 Task: Send an email with the signature Allison Brown with the subject 'Request for feedback' and the message 'I am writing to confirm our meeting time.' from softage.1@softage.net to softage.8@softage.net and softage.9@softage.net with an attached document Business_plan.docx
Action: Mouse moved to (119, 151)
Screenshot: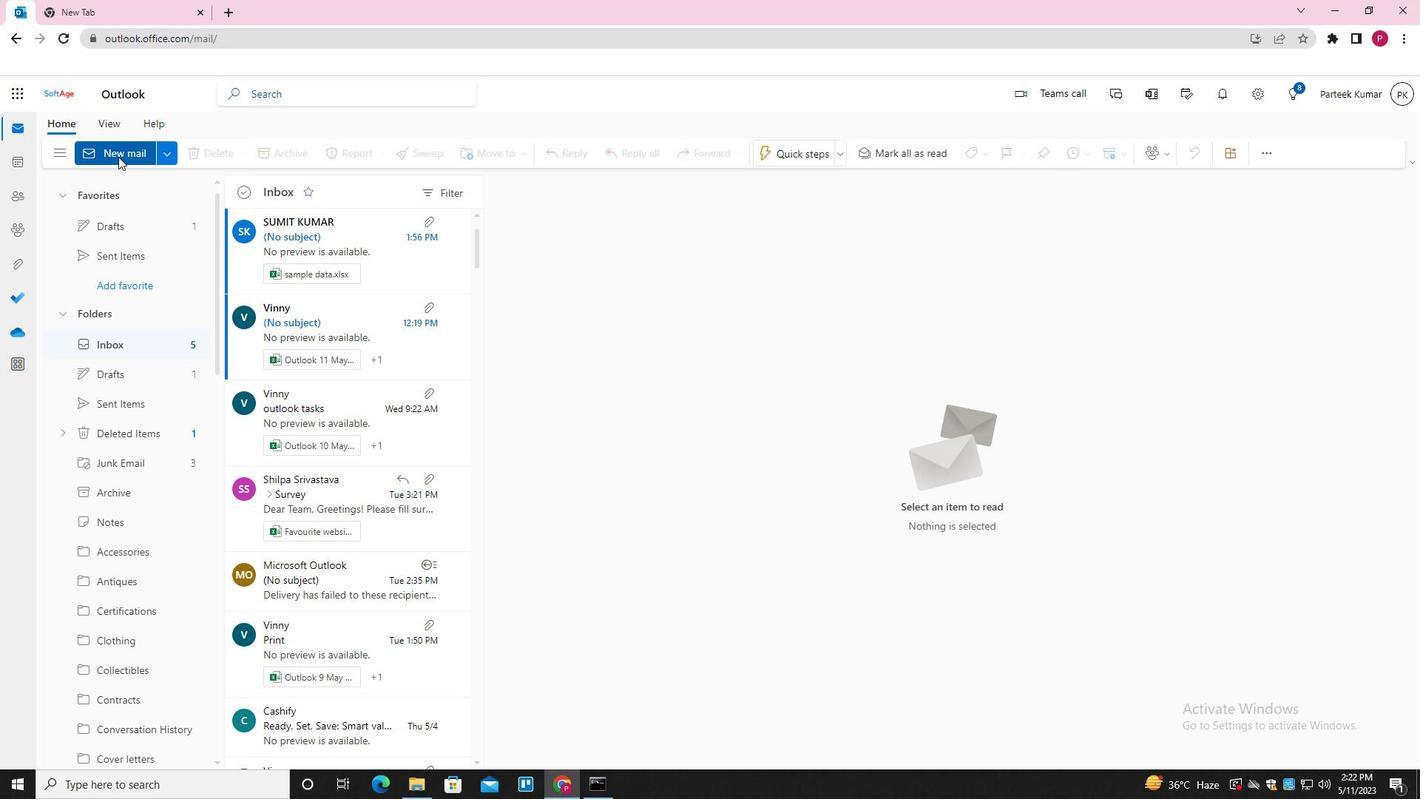 
Action: Mouse pressed left at (119, 151)
Screenshot: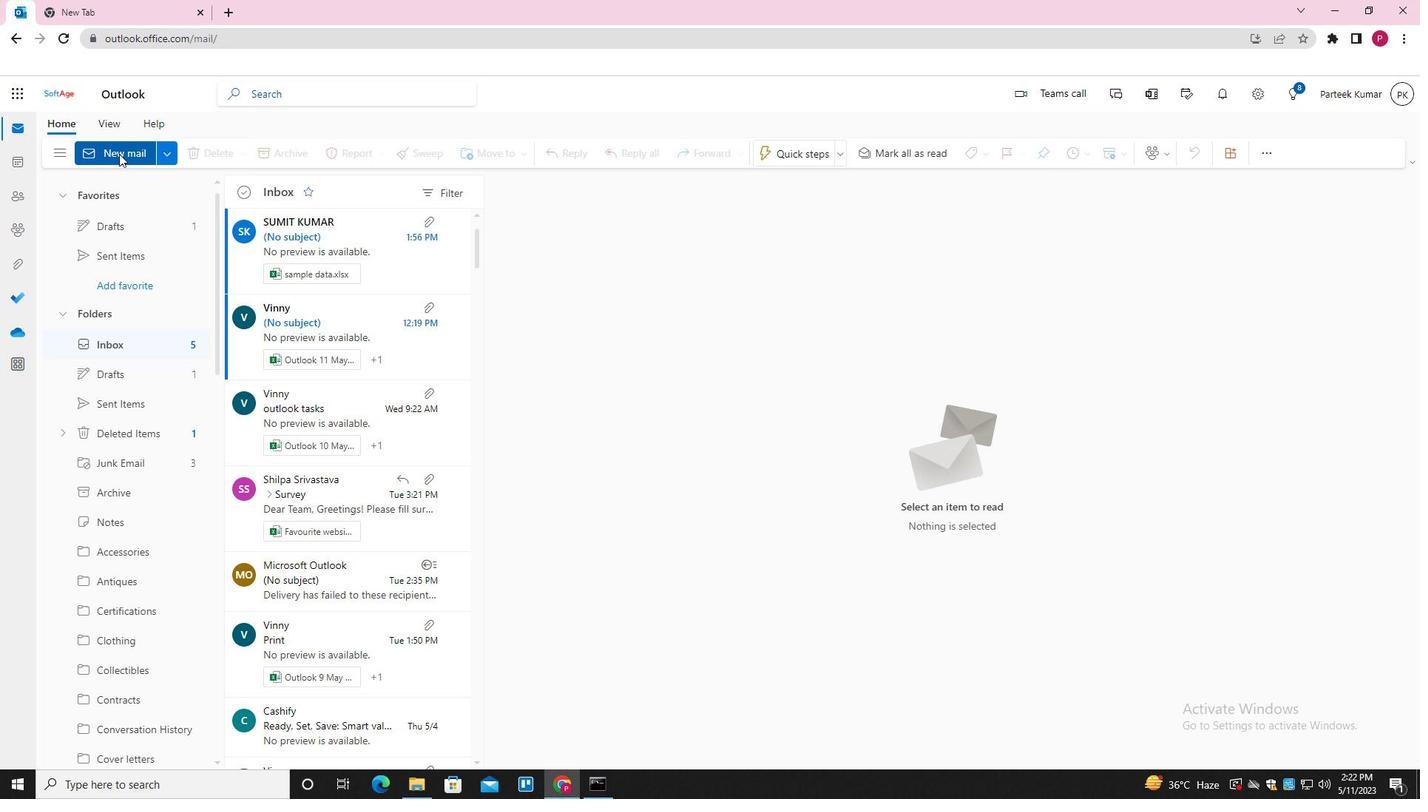 
Action: Mouse moved to (649, 387)
Screenshot: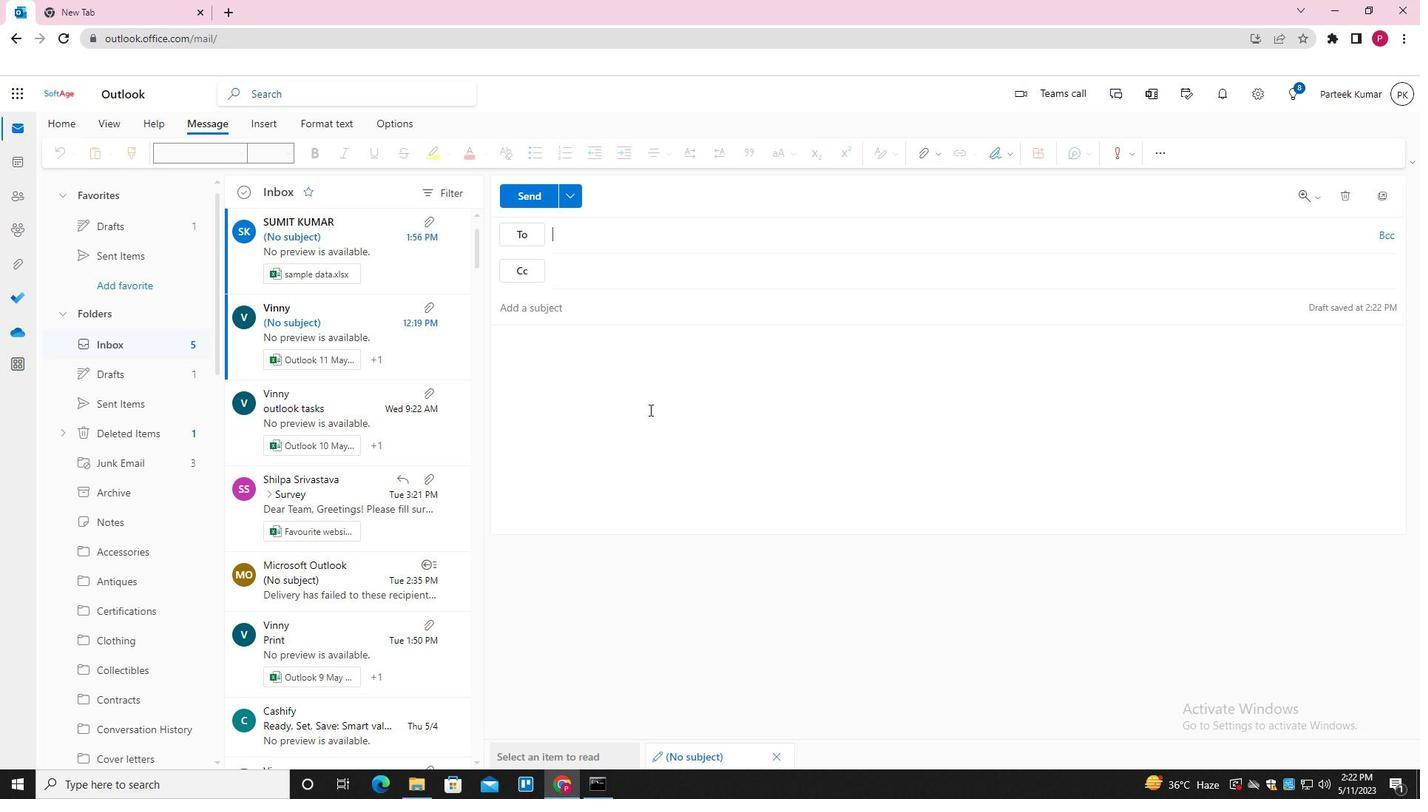 
Action: Mouse pressed left at (649, 387)
Screenshot: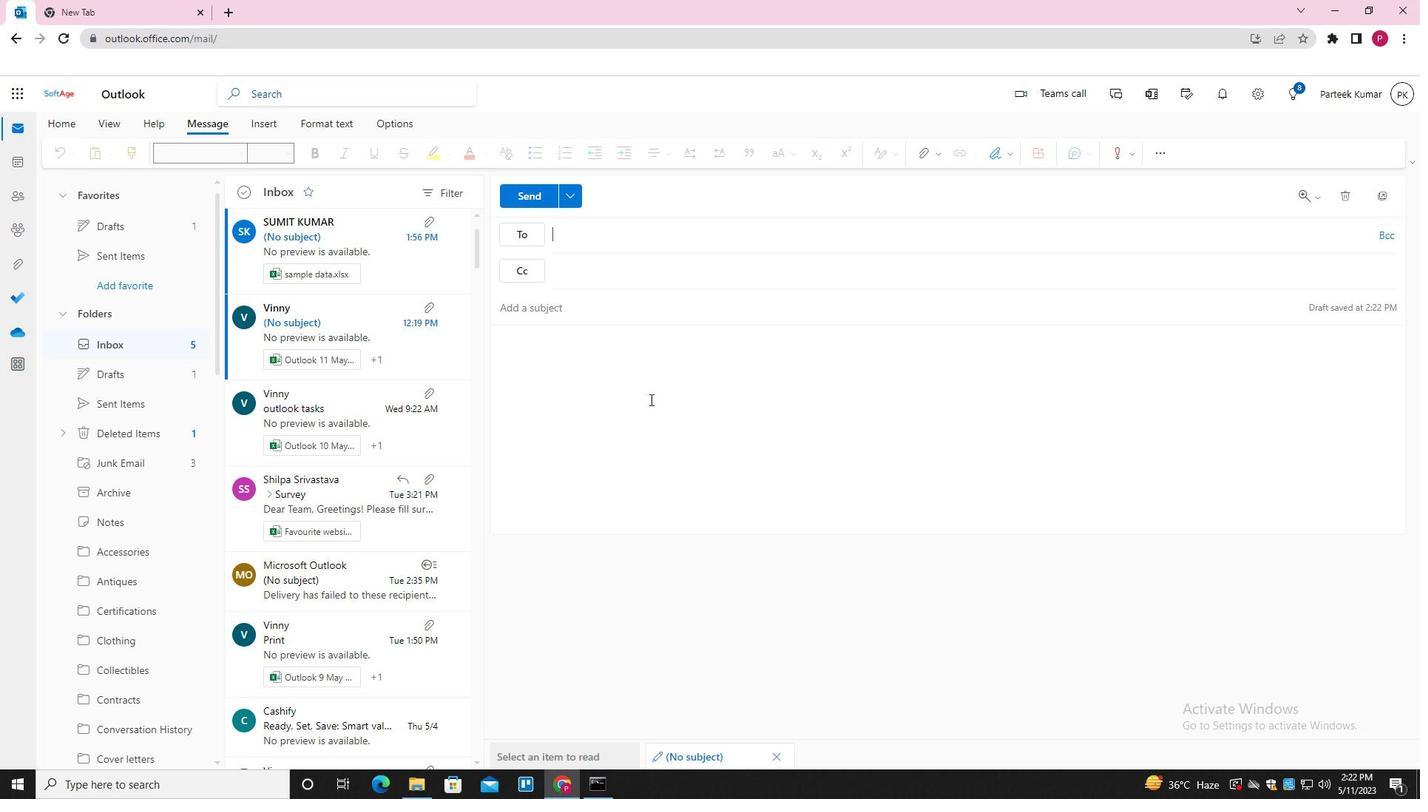 
Action: Mouse moved to (1010, 156)
Screenshot: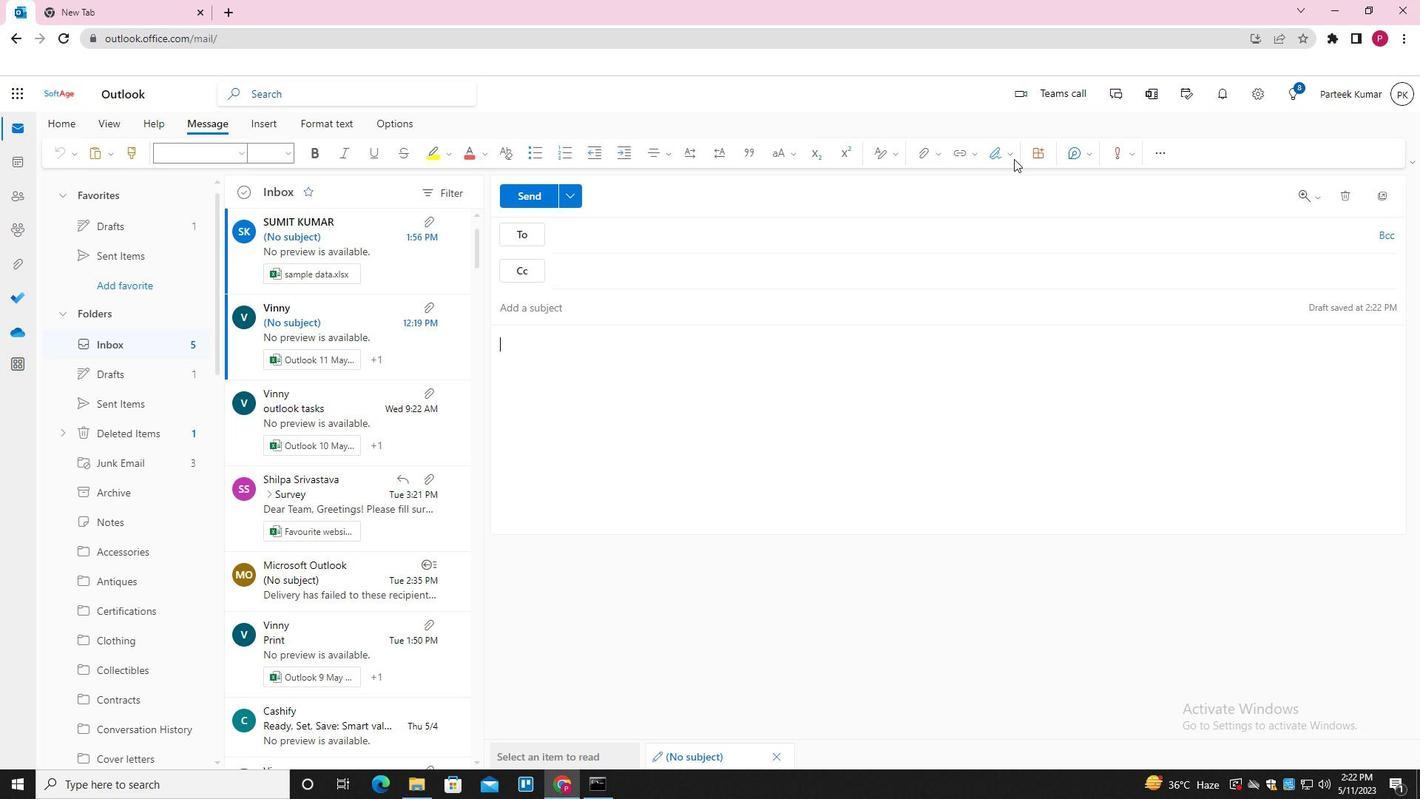 
Action: Mouse pressed left at (1010, 156)
Screenshot: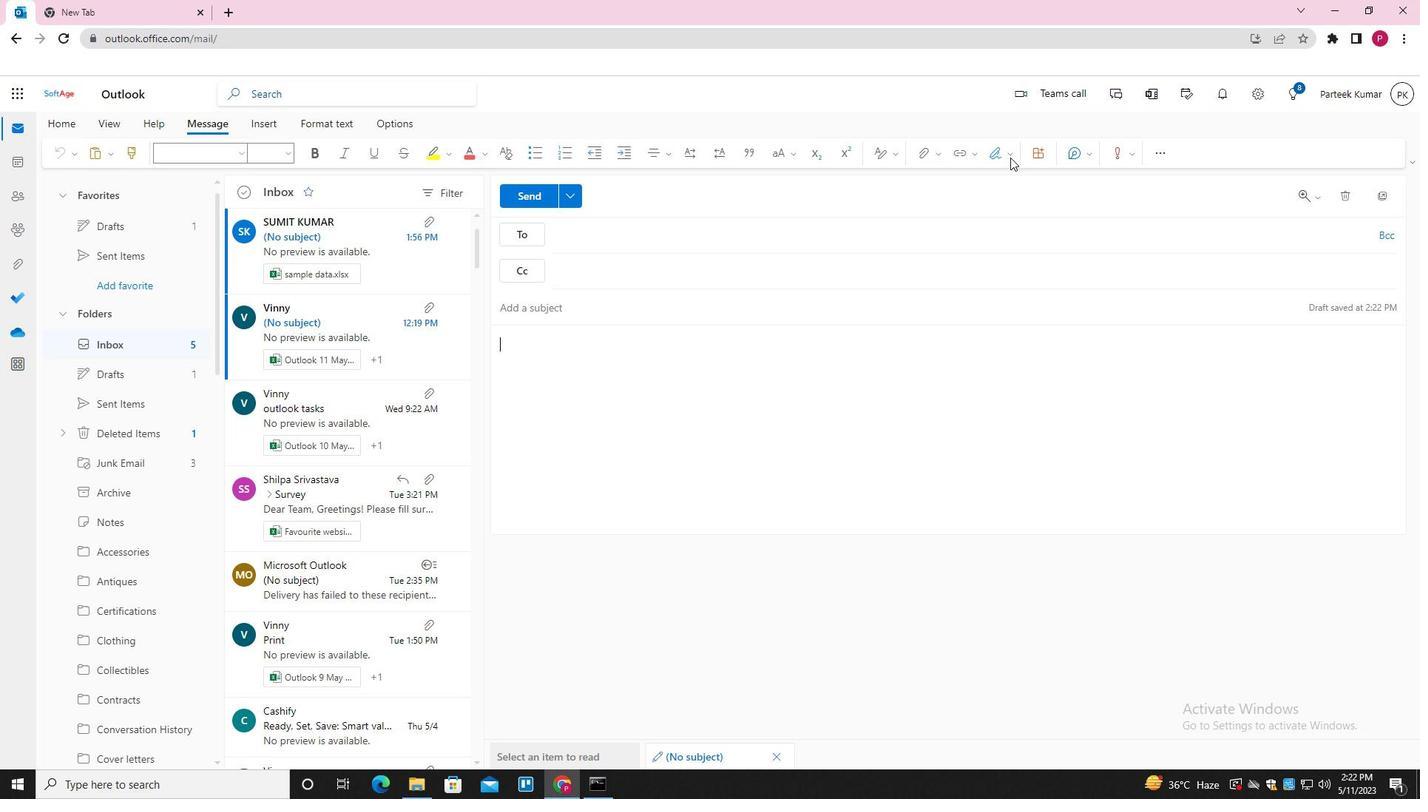 
Action: Mouse moved to (962, 214)
Screenshot: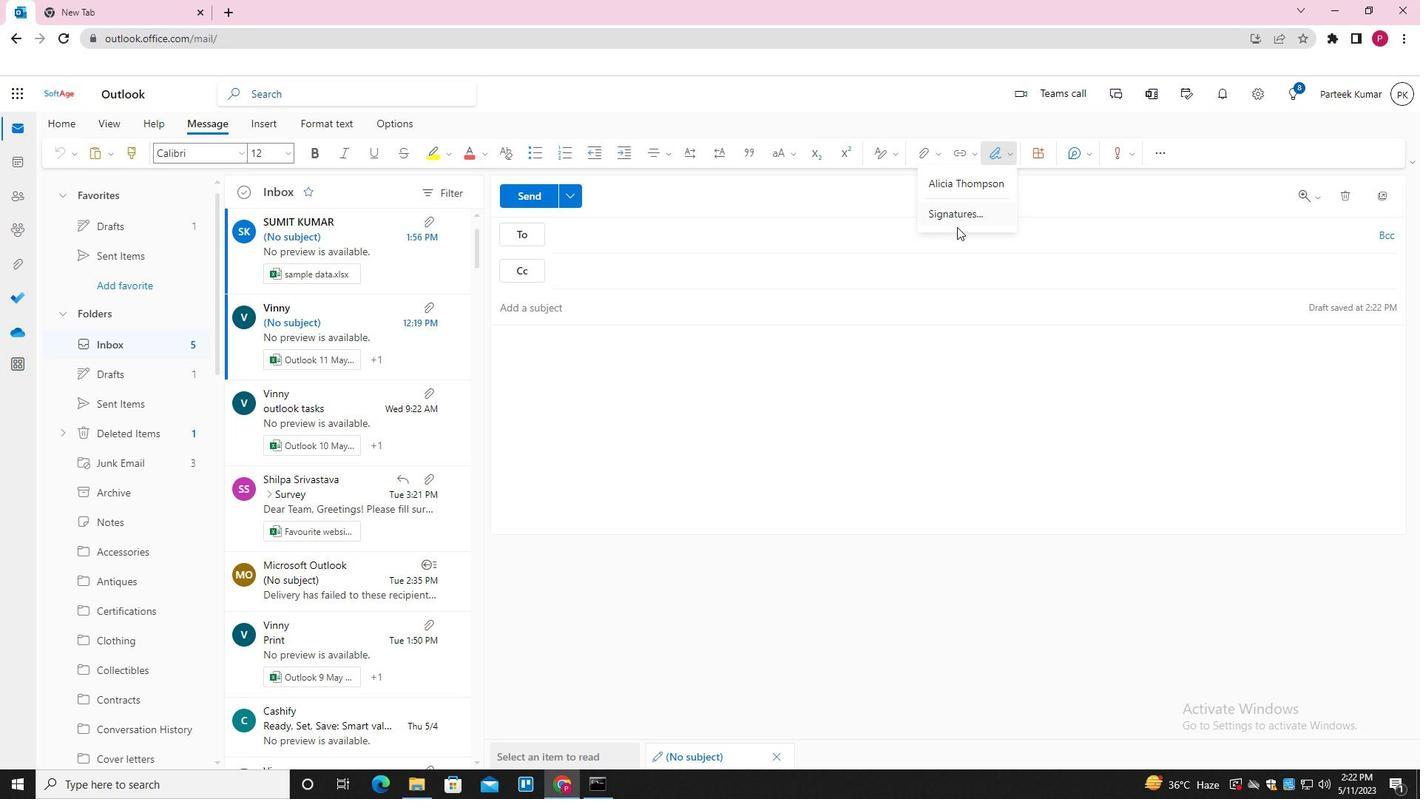 
Action: Mouse pressed left at (962, 214)
Screenshot: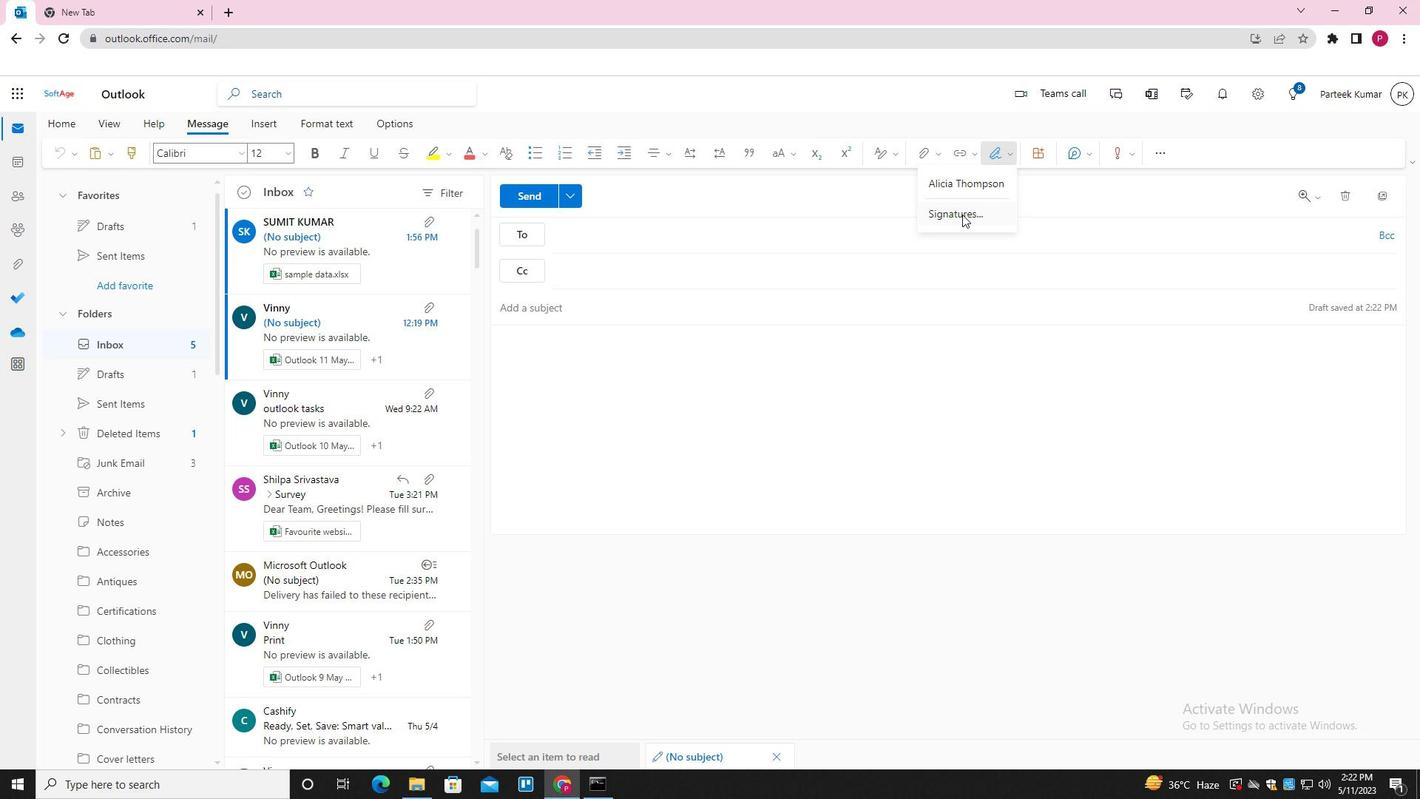 
Action: Mouse moved to (993, 272)
Screenshot: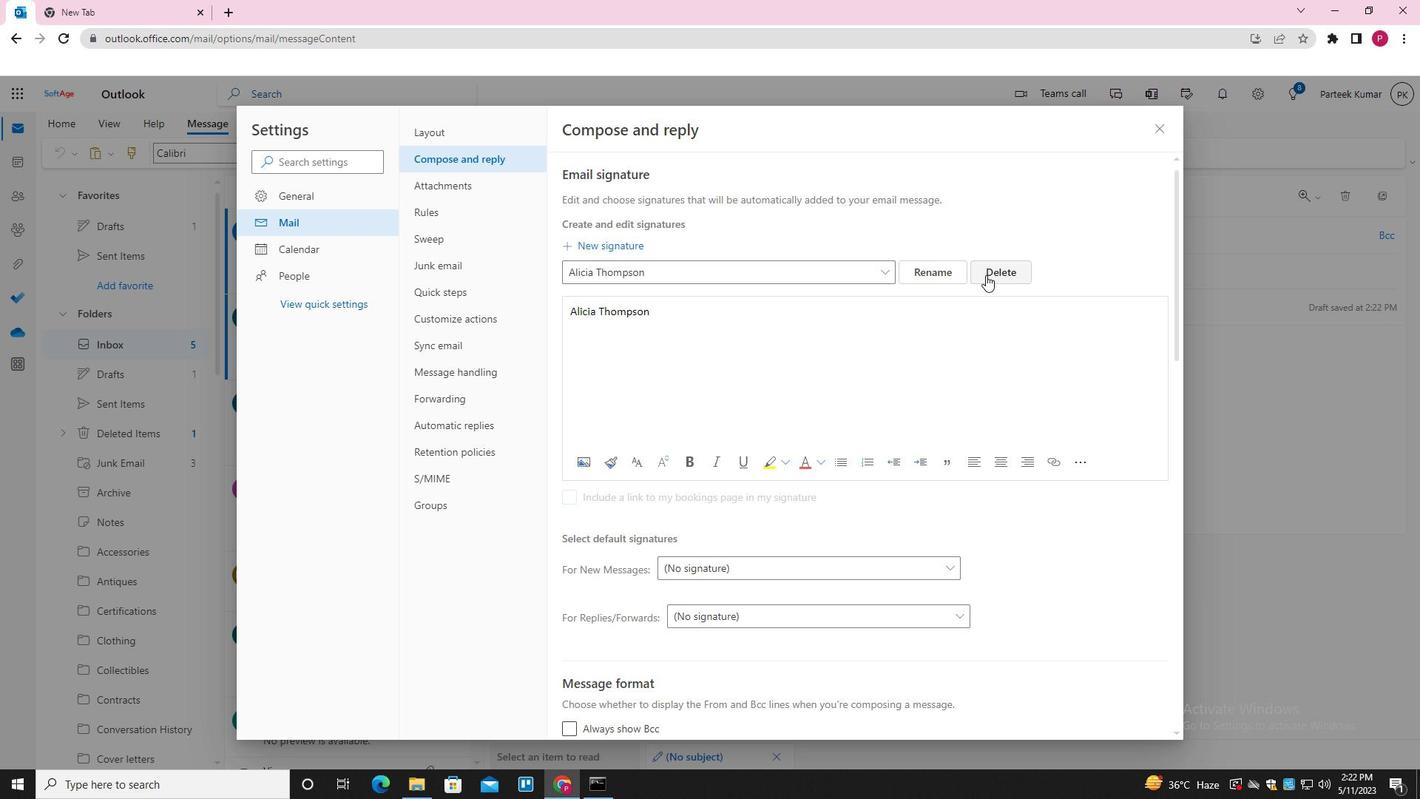 
Action: Mouse pressed left at (993, 272)
Screenshot: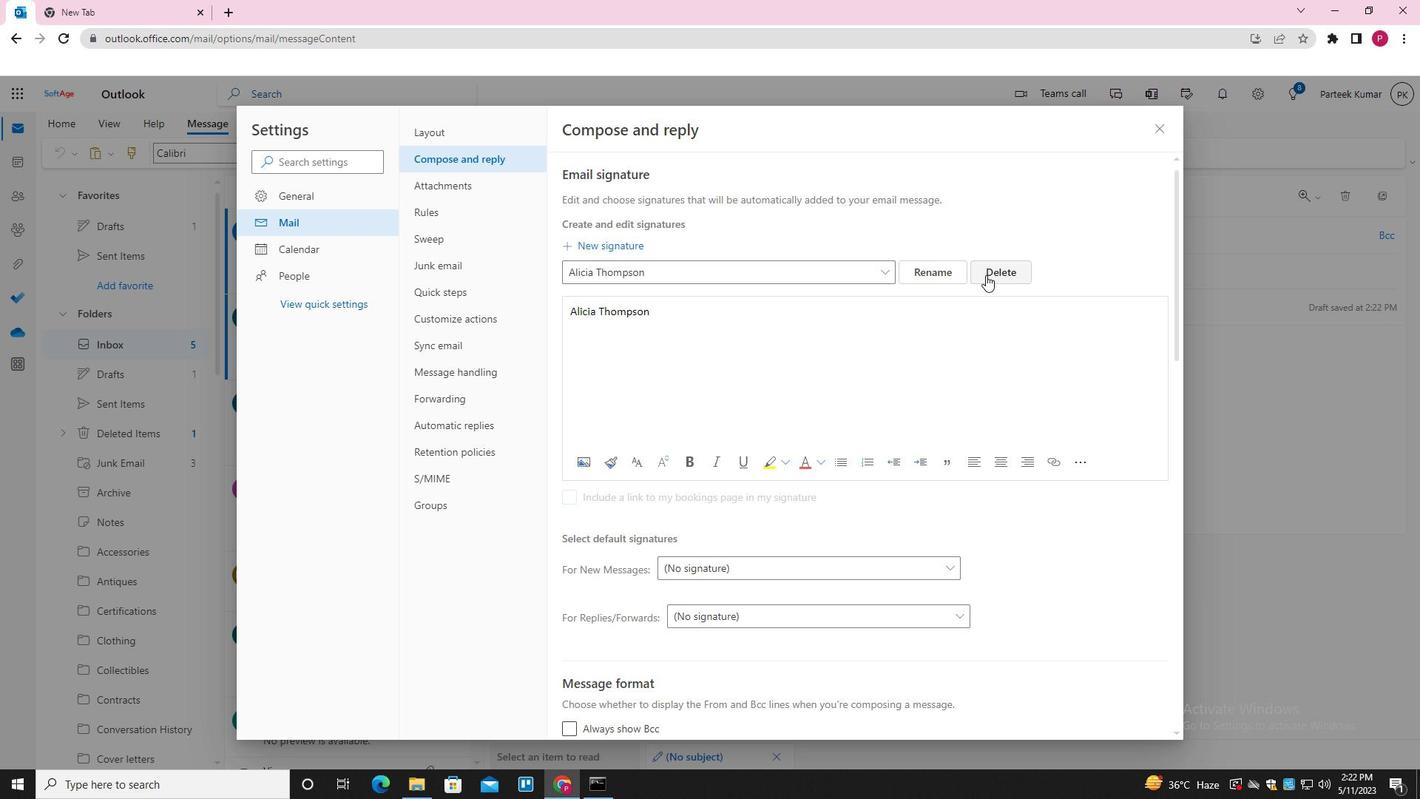 
Action: Mouse moved to (663, 271)
Screenshot: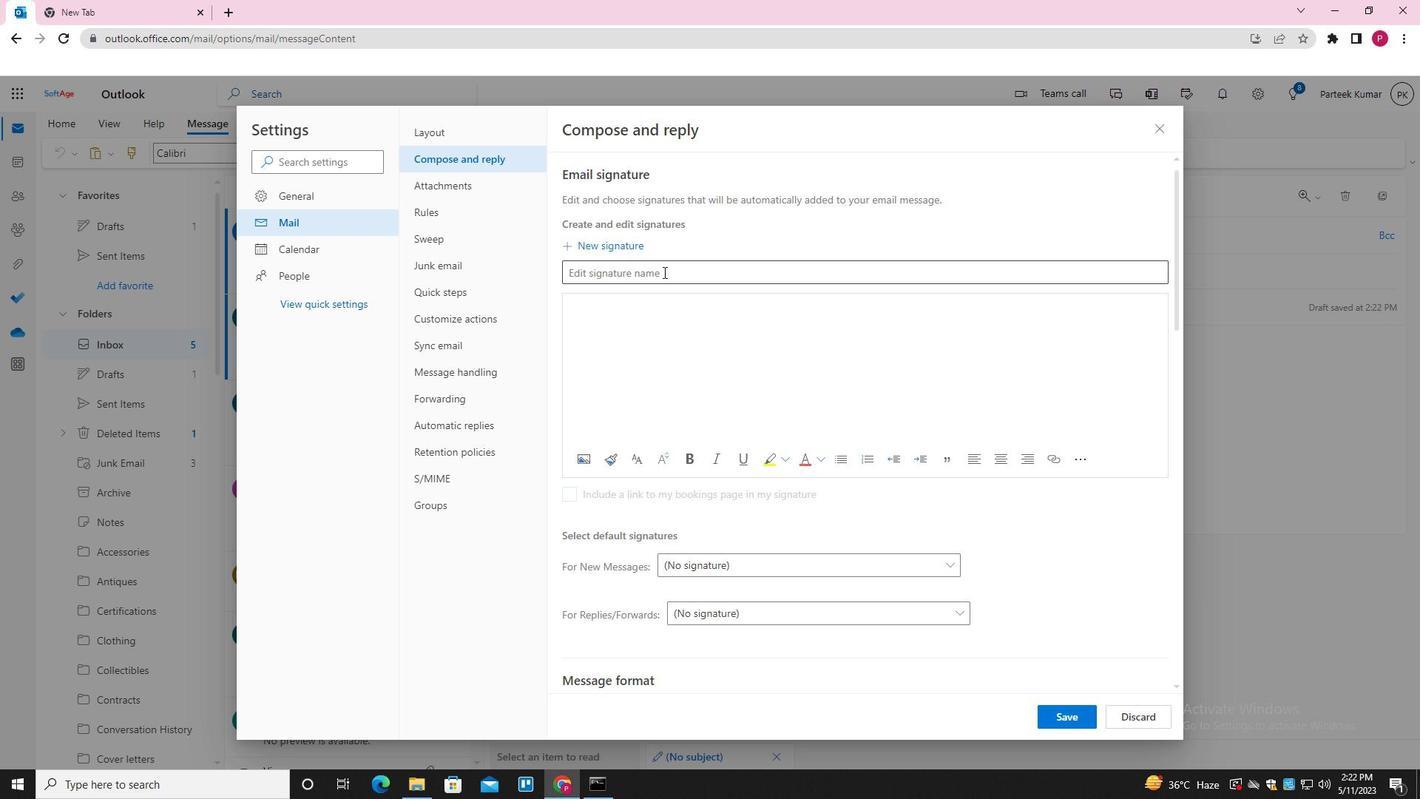 
Action: Mouse pressed left at (663, 271)
Screenshot: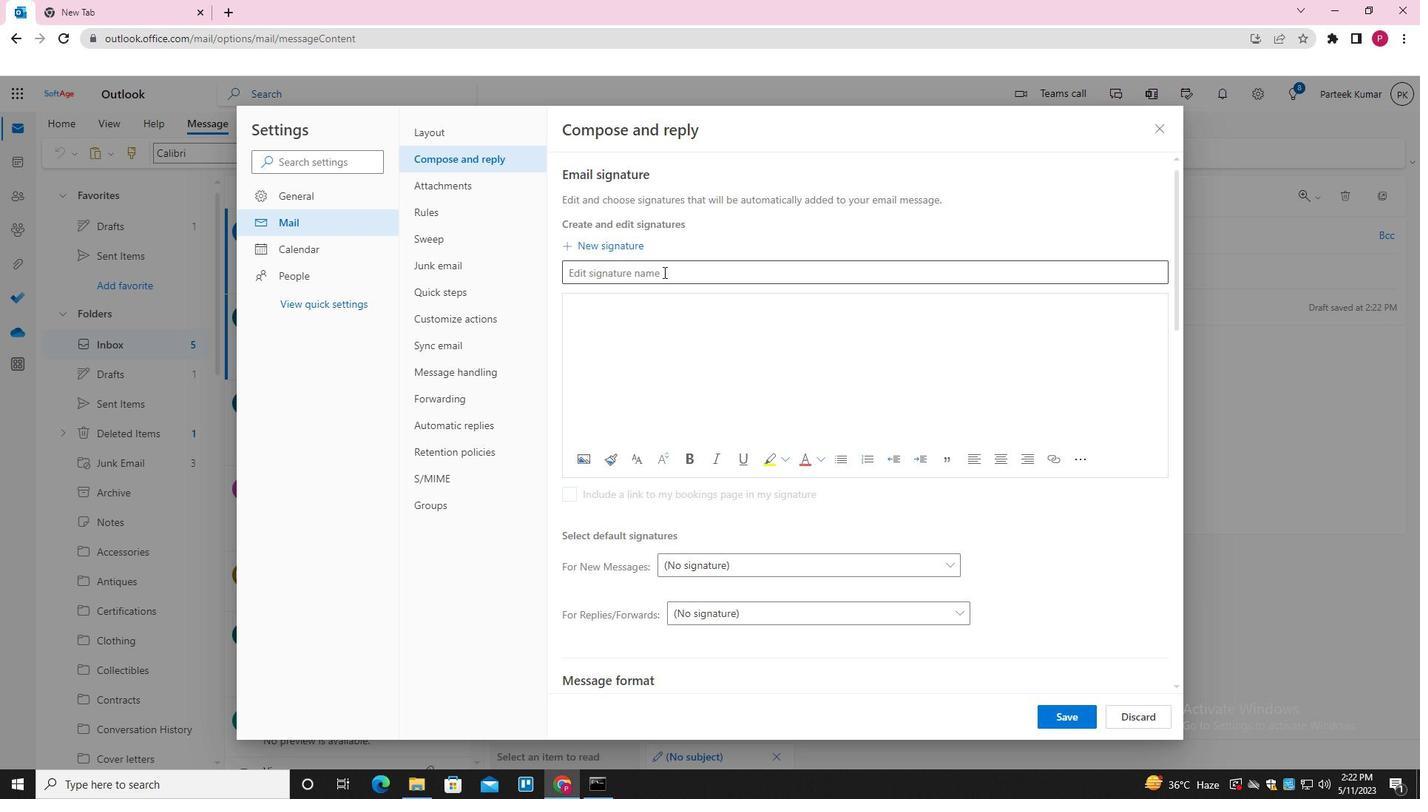 
Action: Key pressed <Key.shift>ALLISON<Key.space><Key.shift><Key.shift><Key.shift><Key.shift><Key.shift><Key.shift>BROWN
Screenshot: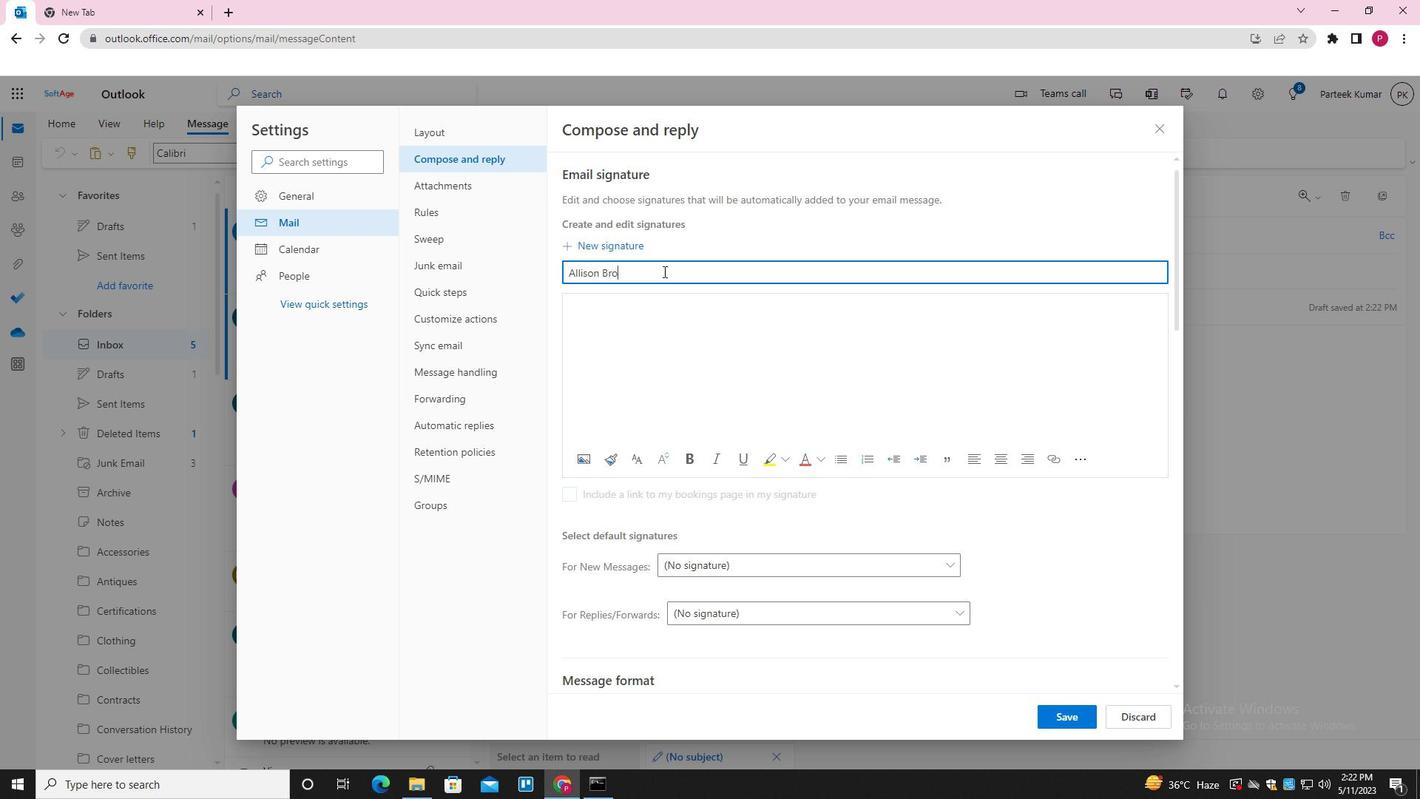 
Action: Mouse moved to (666, 336)
Screenshot: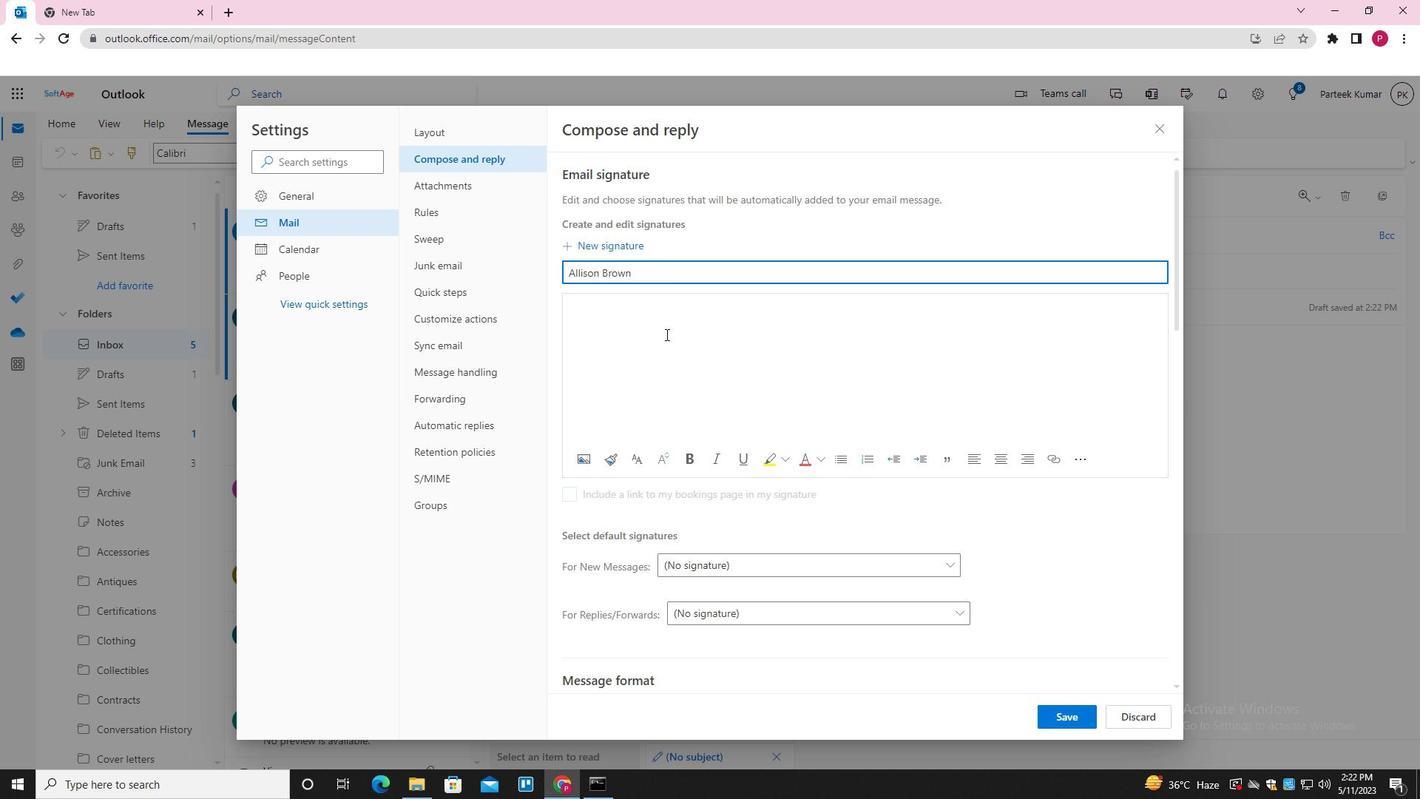 
Action: Mouse pressed left at (666, 336)
Screenshot: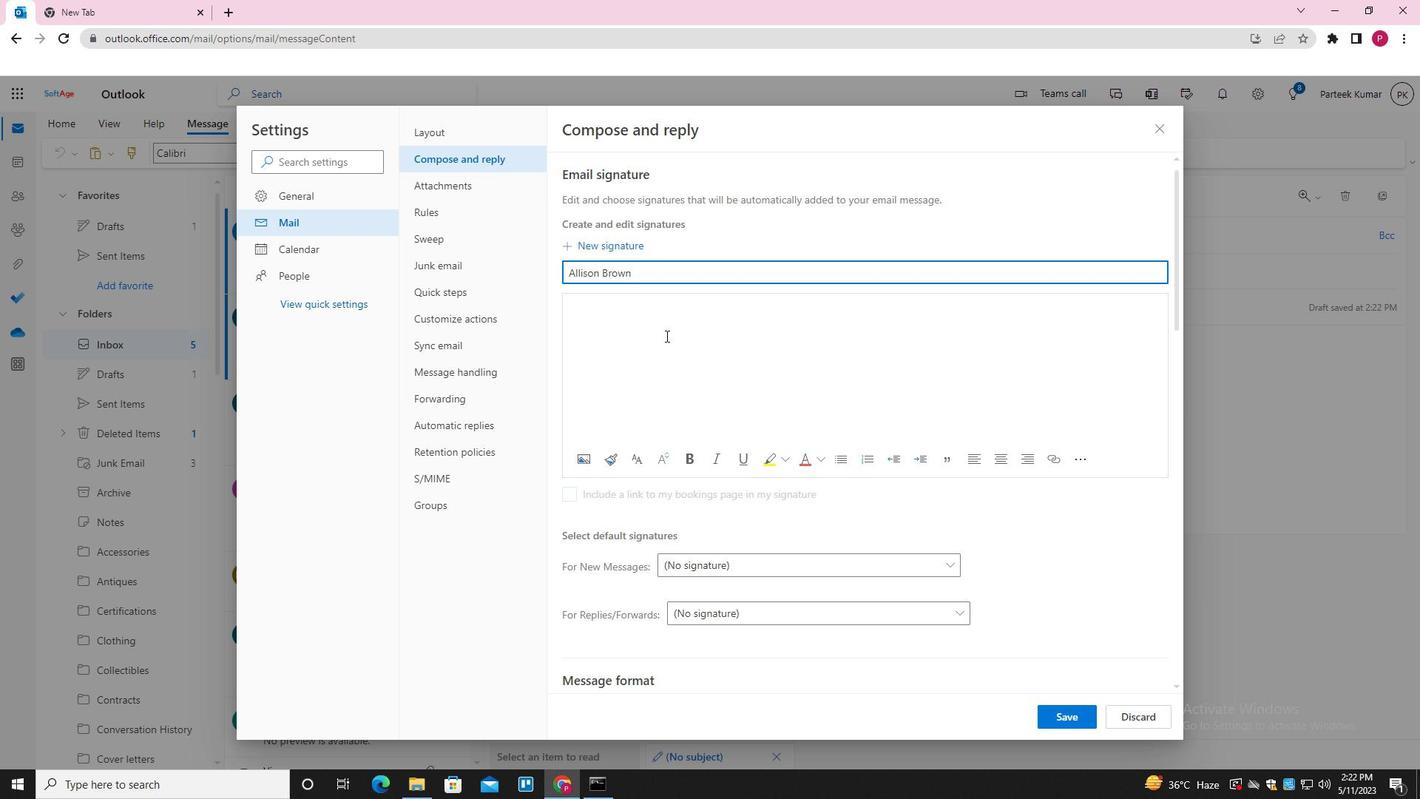 
Action: Key pressed <Key.shift>ALLISON<Key.space><Key.shift>BROWN
Screenshot: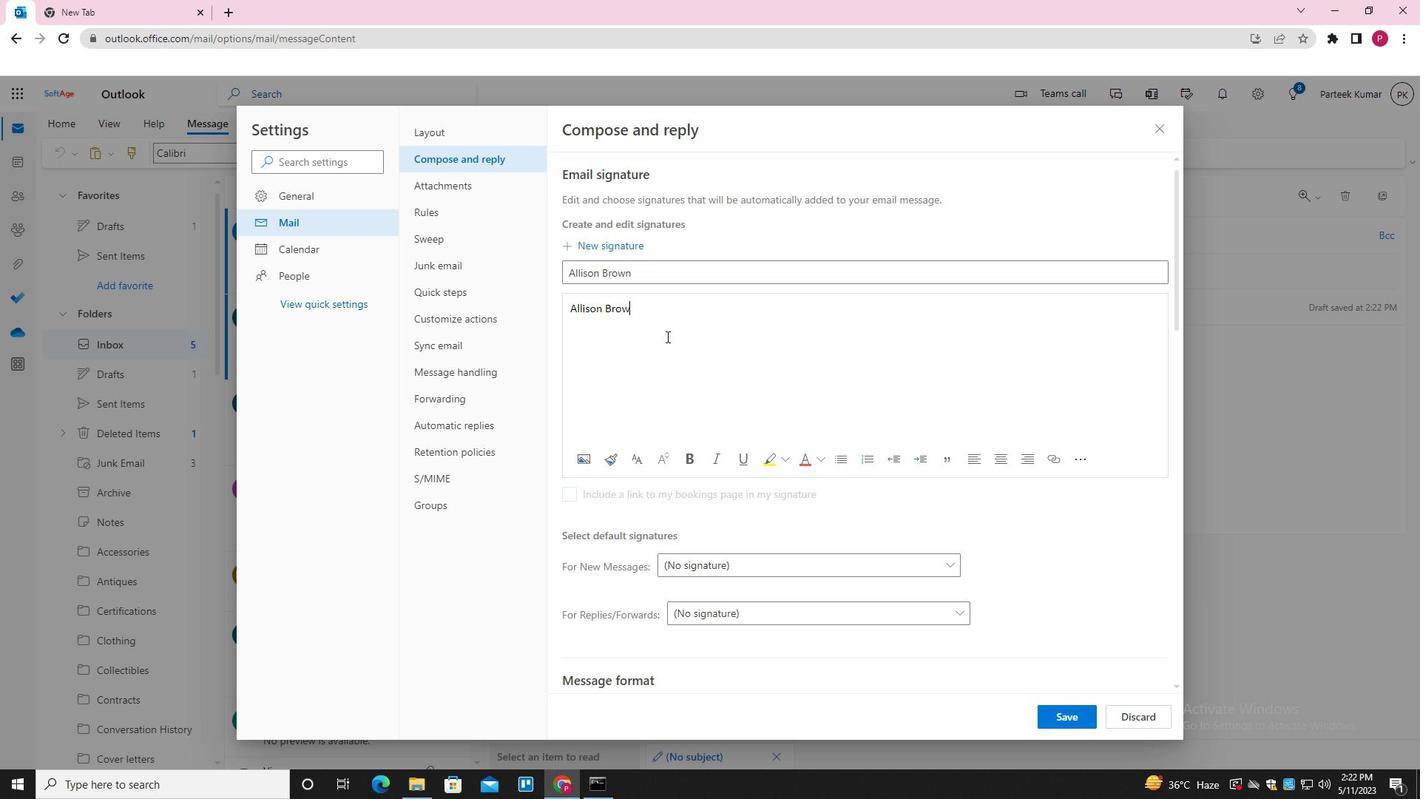 
Action: Mouse moved to (1076, 718)
Screenshot: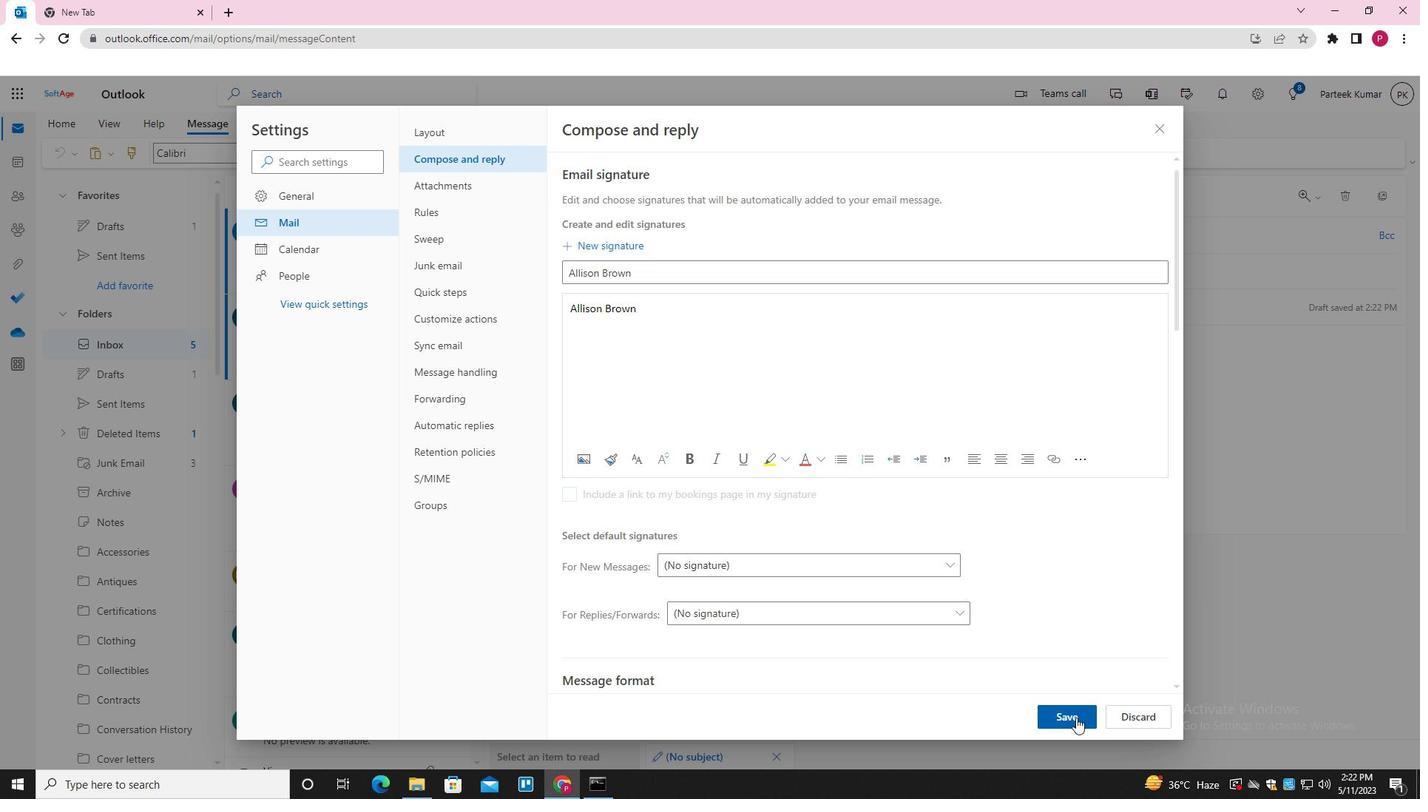 
Action: Mouse pressed left at (1076, 718)
Screenshot: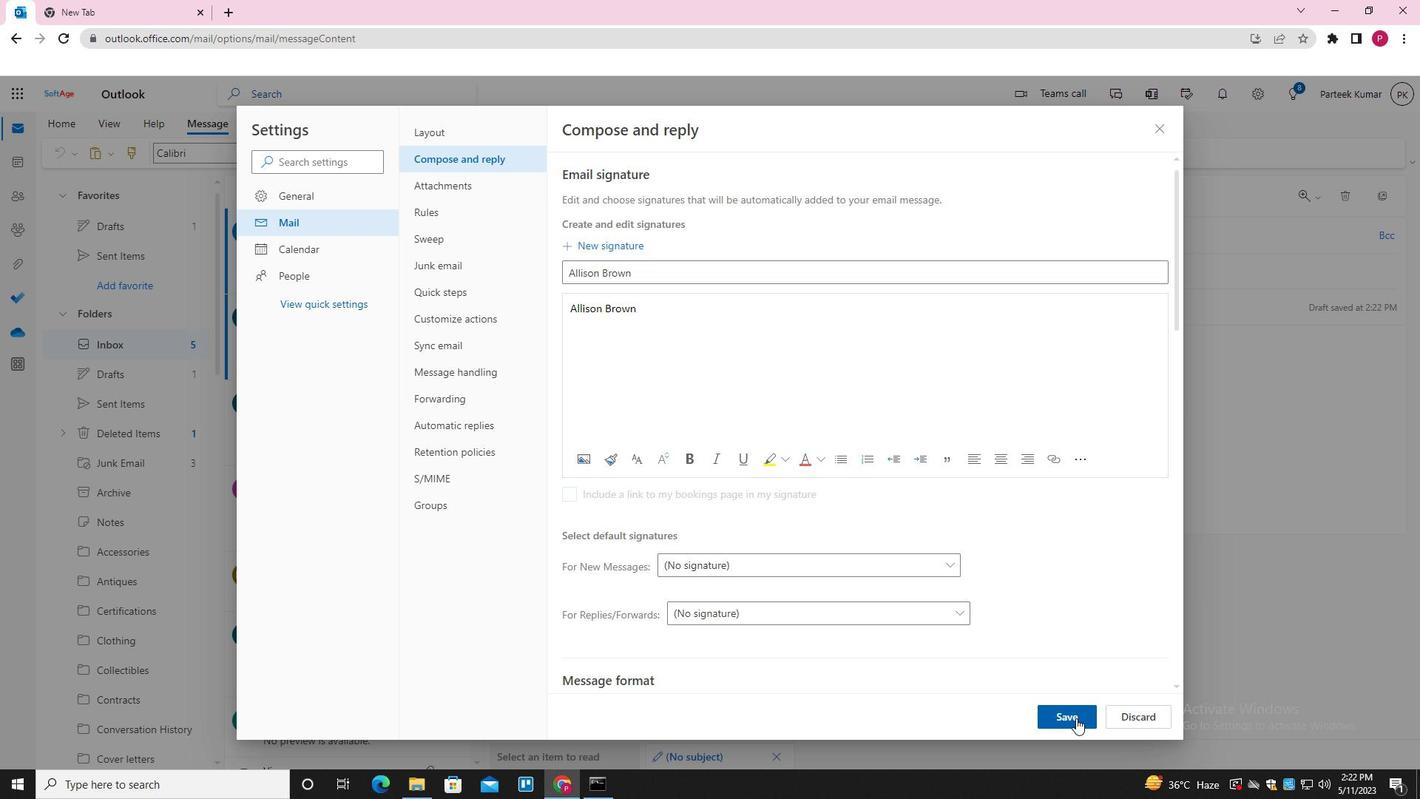 
Action: Mouse moved to (1155, 125)
Screenshot: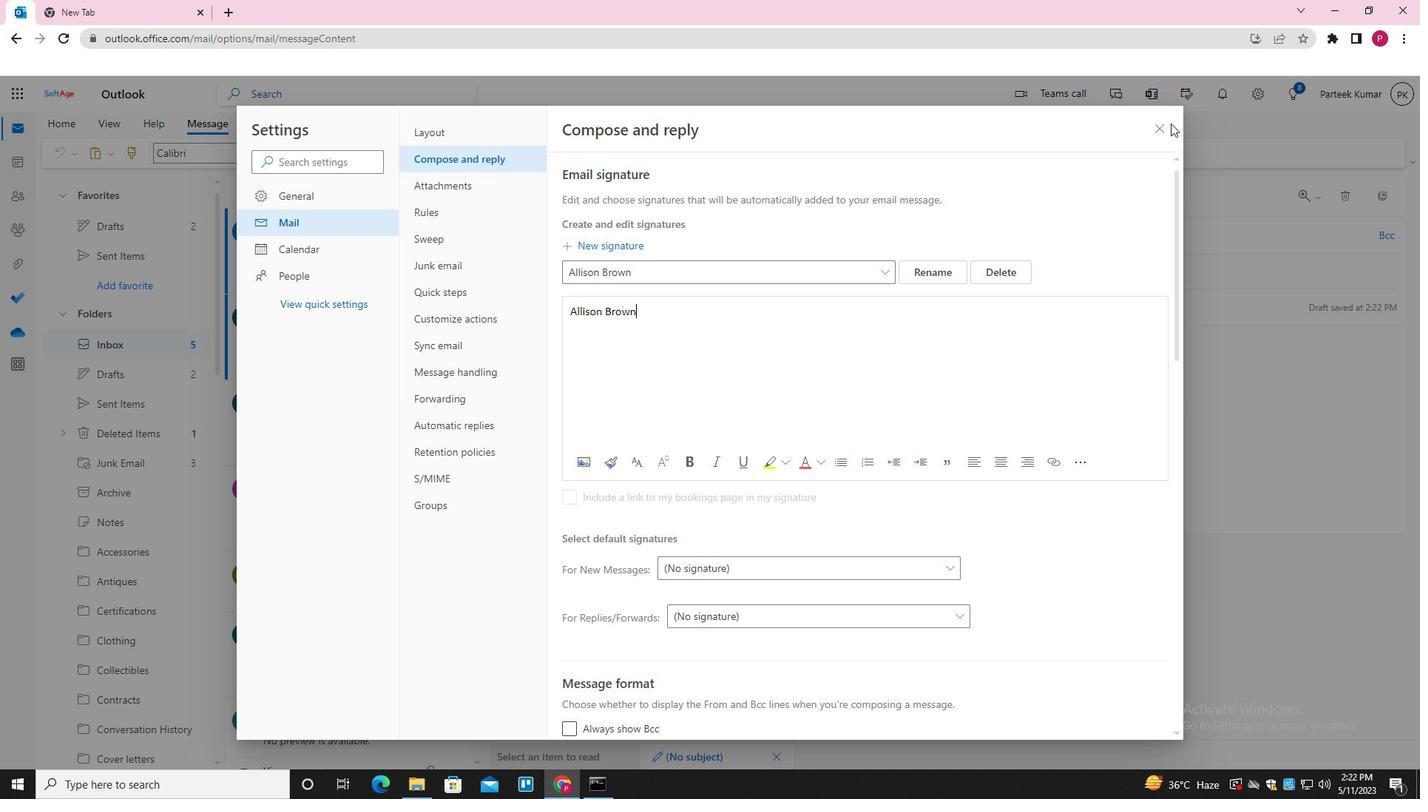 
Action: Mouse pressed left at (1155, 125)
Screenshot: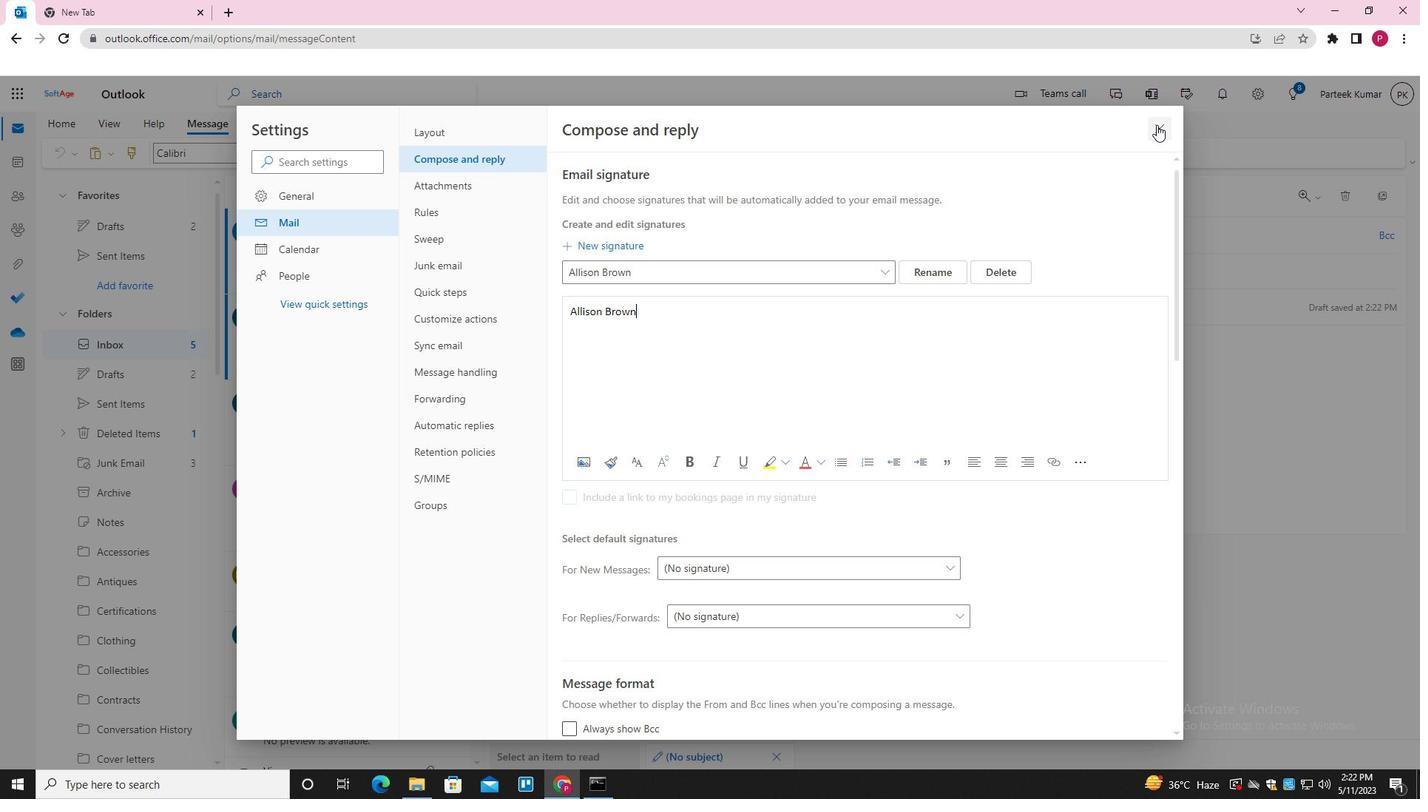 
Action: Mouse moved to (743, 347)
Screenshot: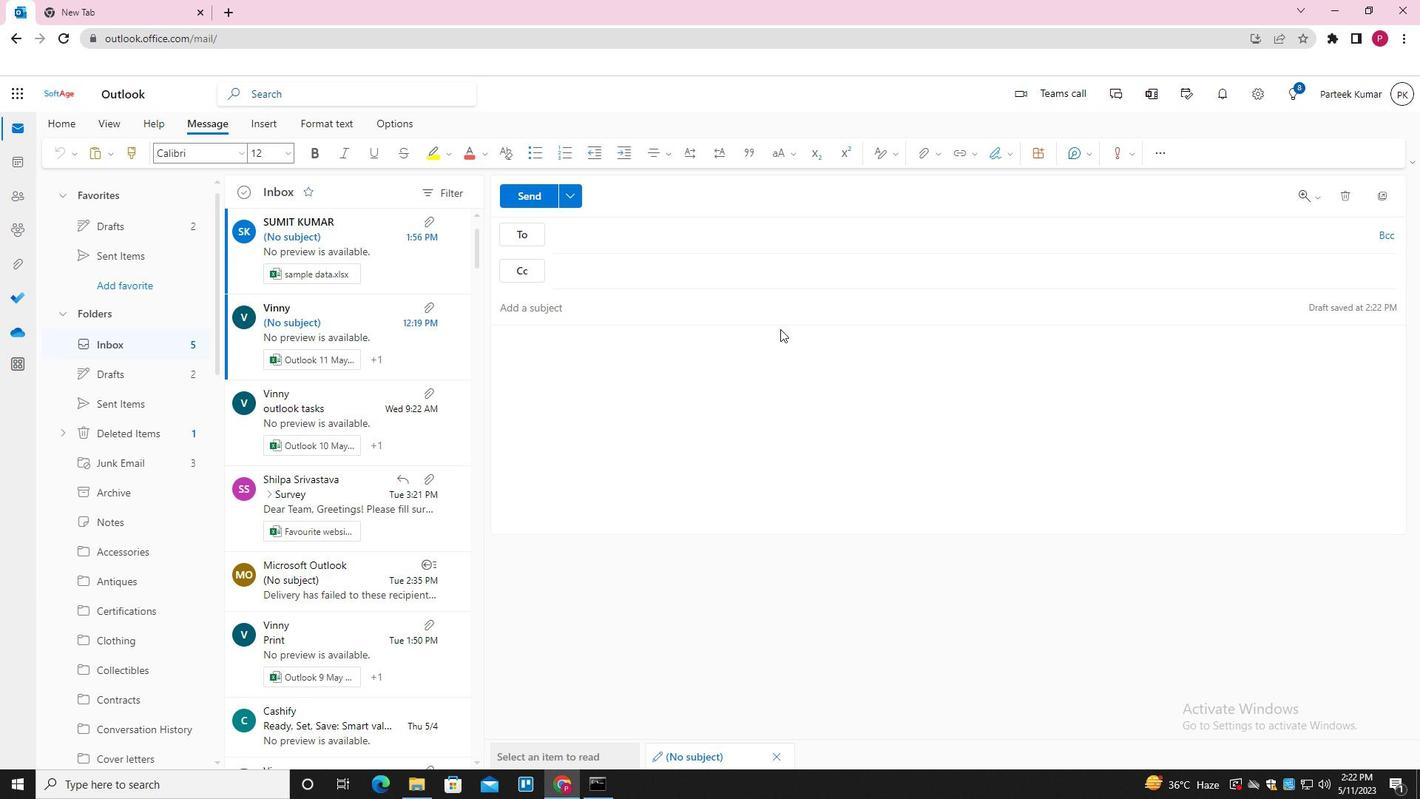 
Action: Mouse pressed left at (743, 347)
Screenshot: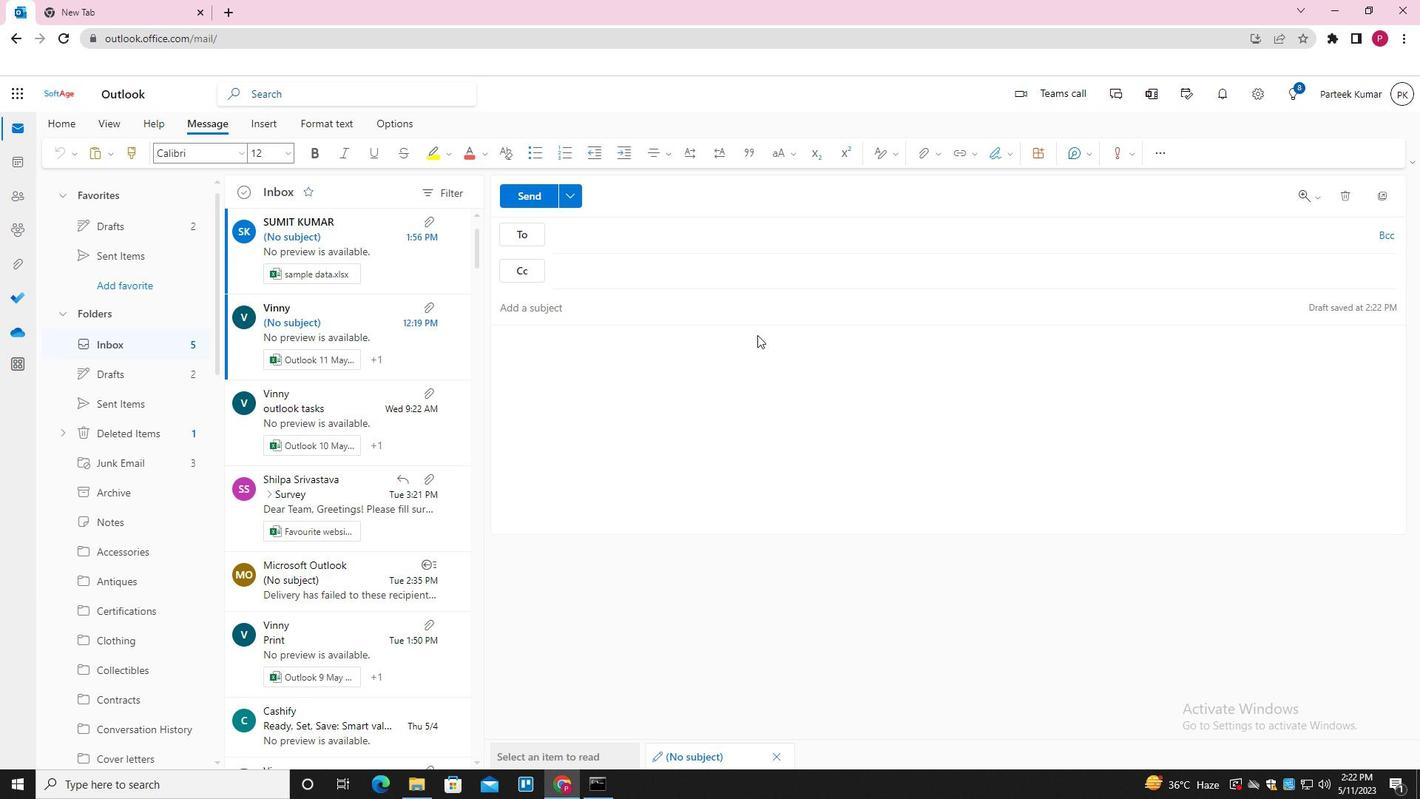
Action: Mouse moved to (1005, 155)
Screenshot: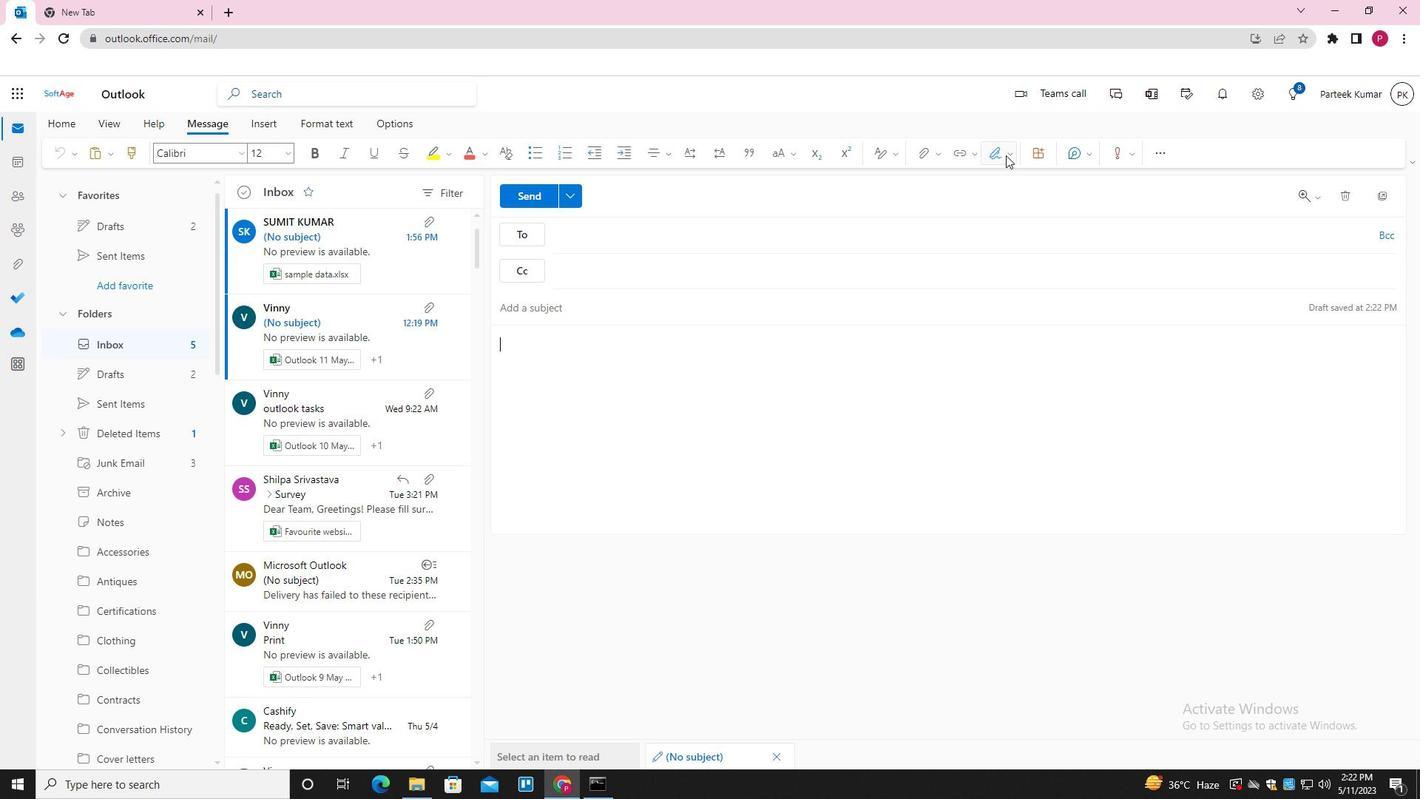 
Action: Mouse pressed left at (1005, 155)
Screenshot: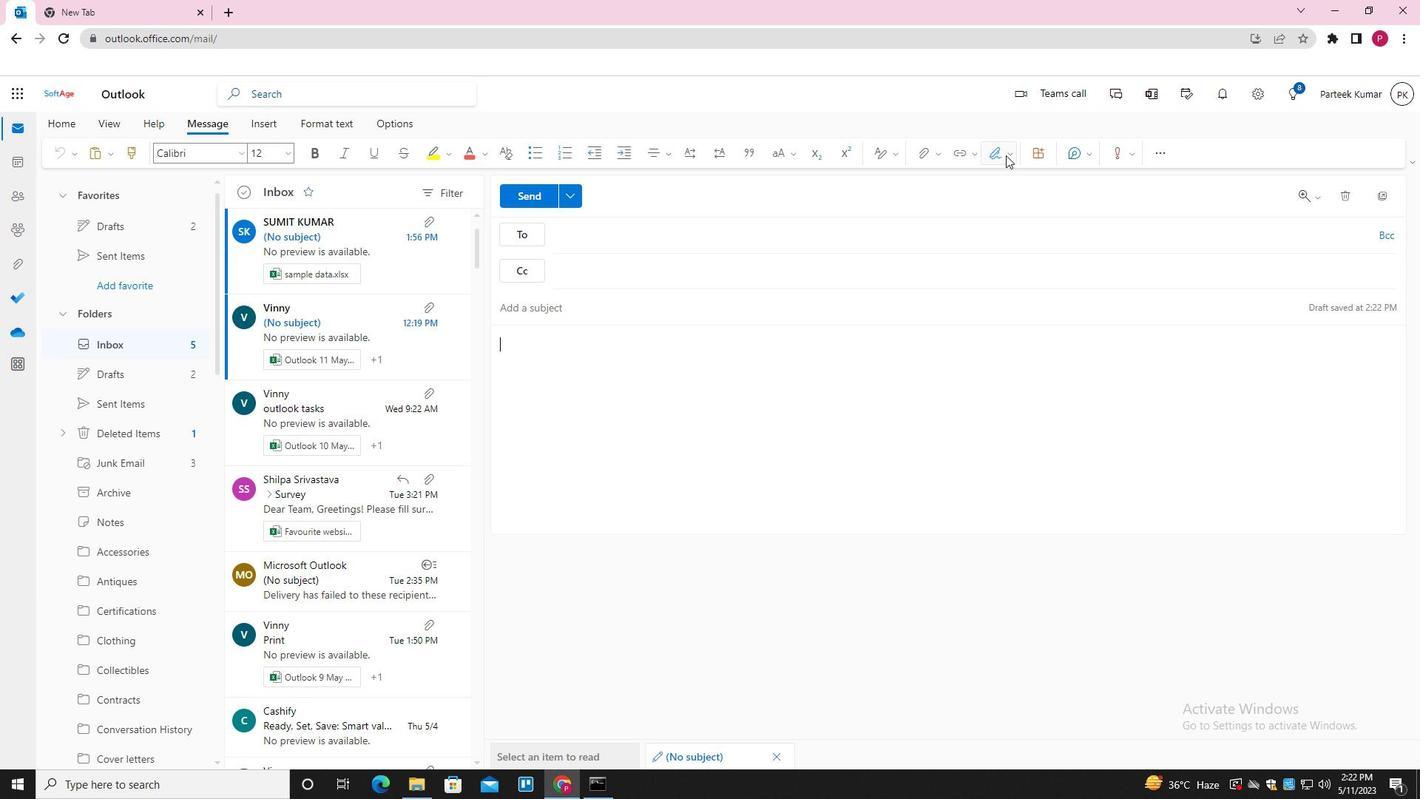 
Action: Mouse moved to (971, 183)
Screenshot: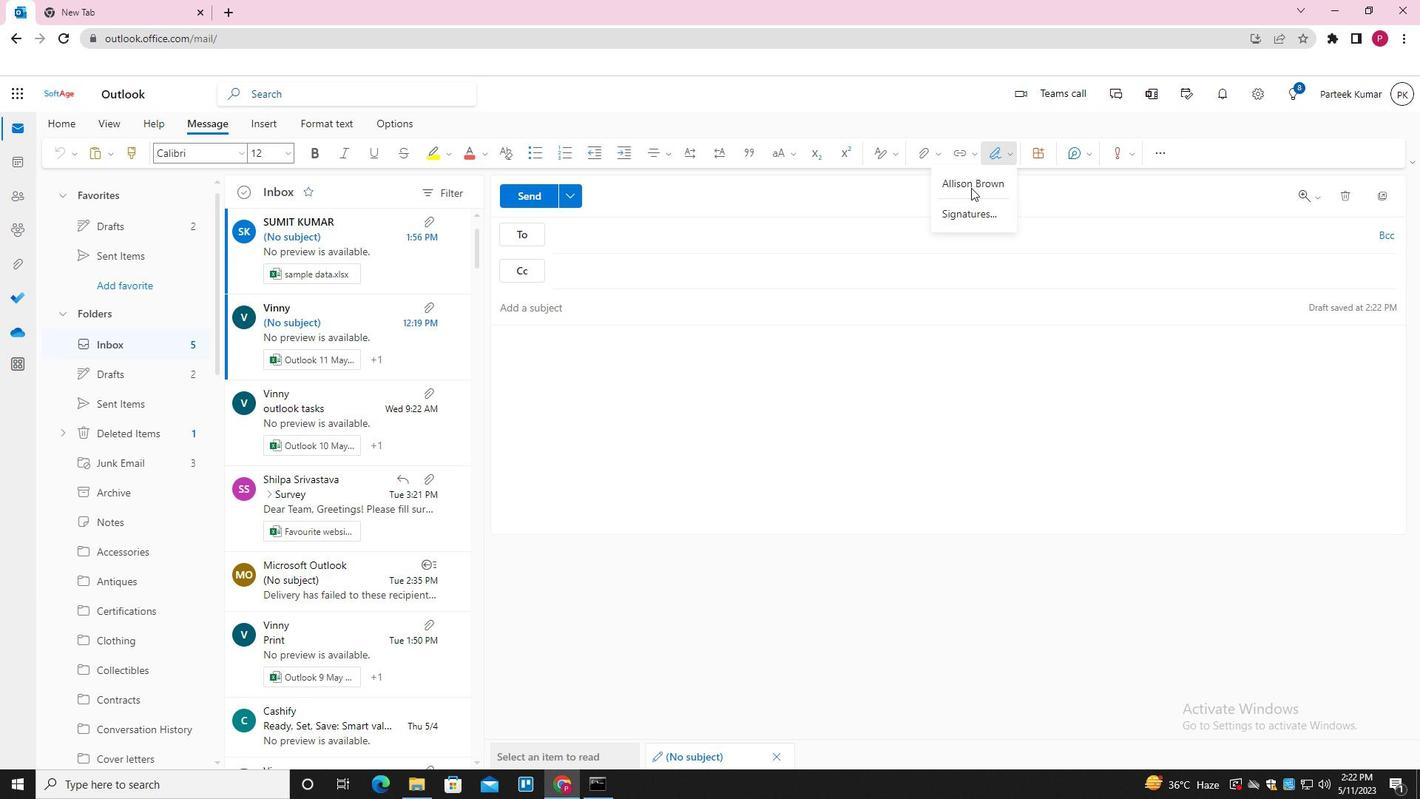 
Action: Mouse pressed left at (971, 183)
Screenshot: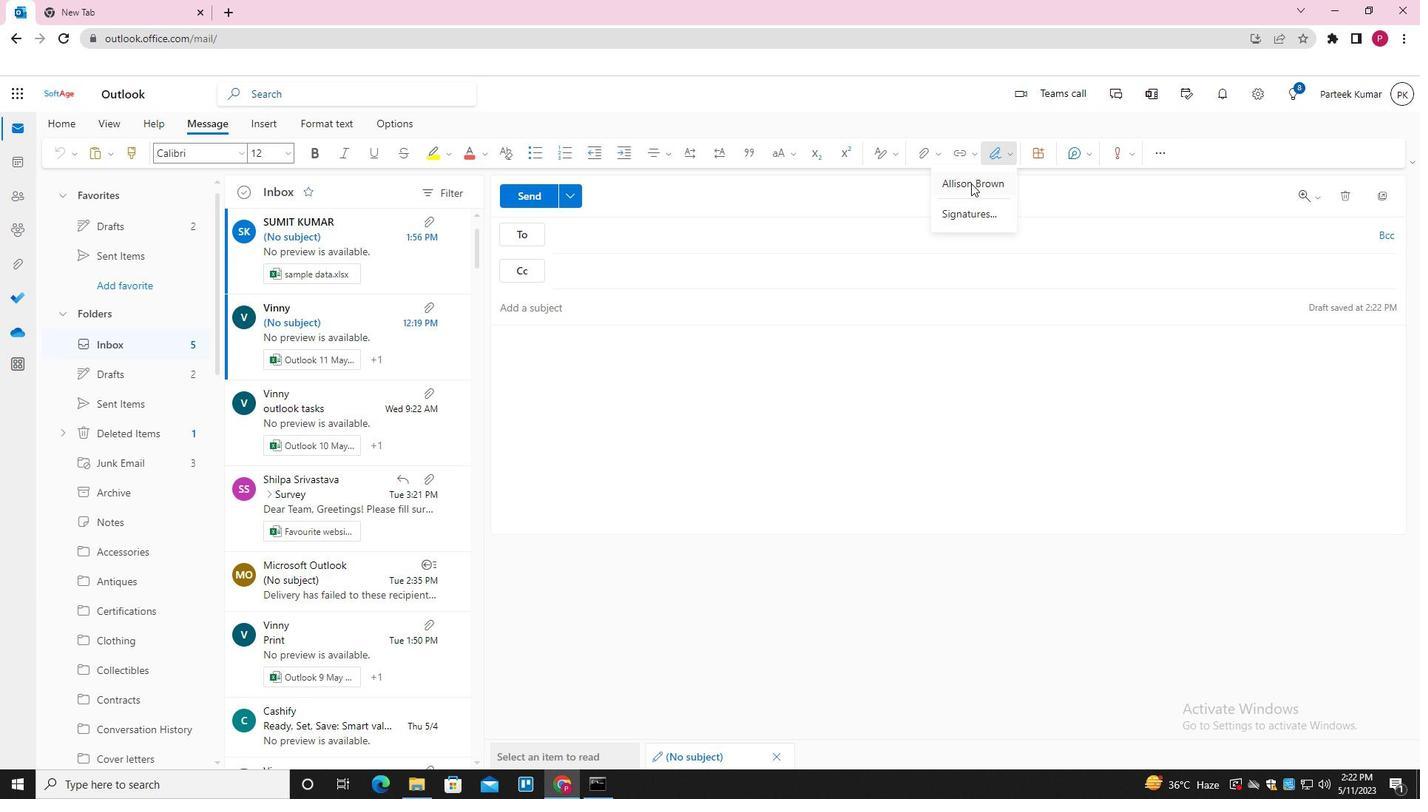 
Action: Mouse moved to (562, 304)
Screenshot: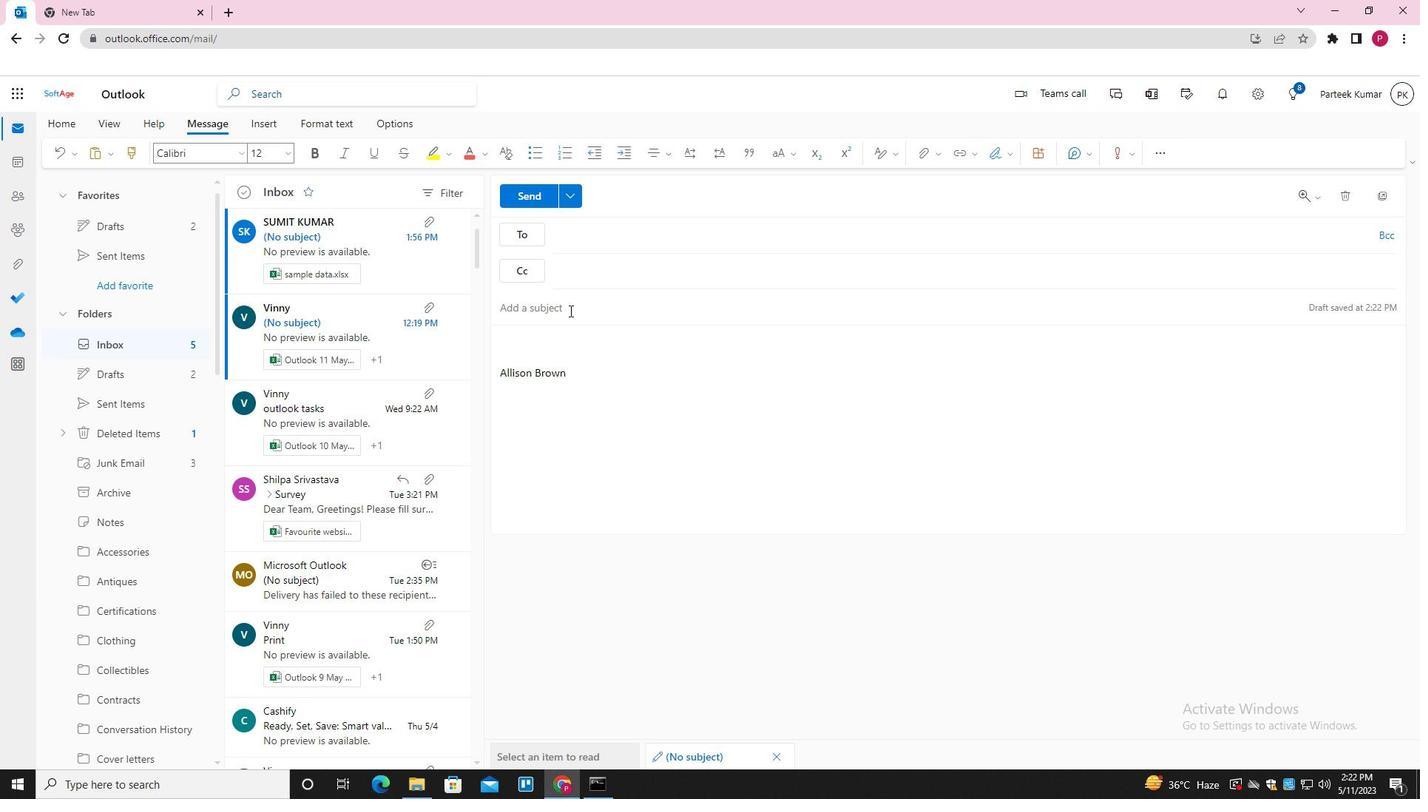 
Action: Mouse pressed left at (562, 304)
Screenshot: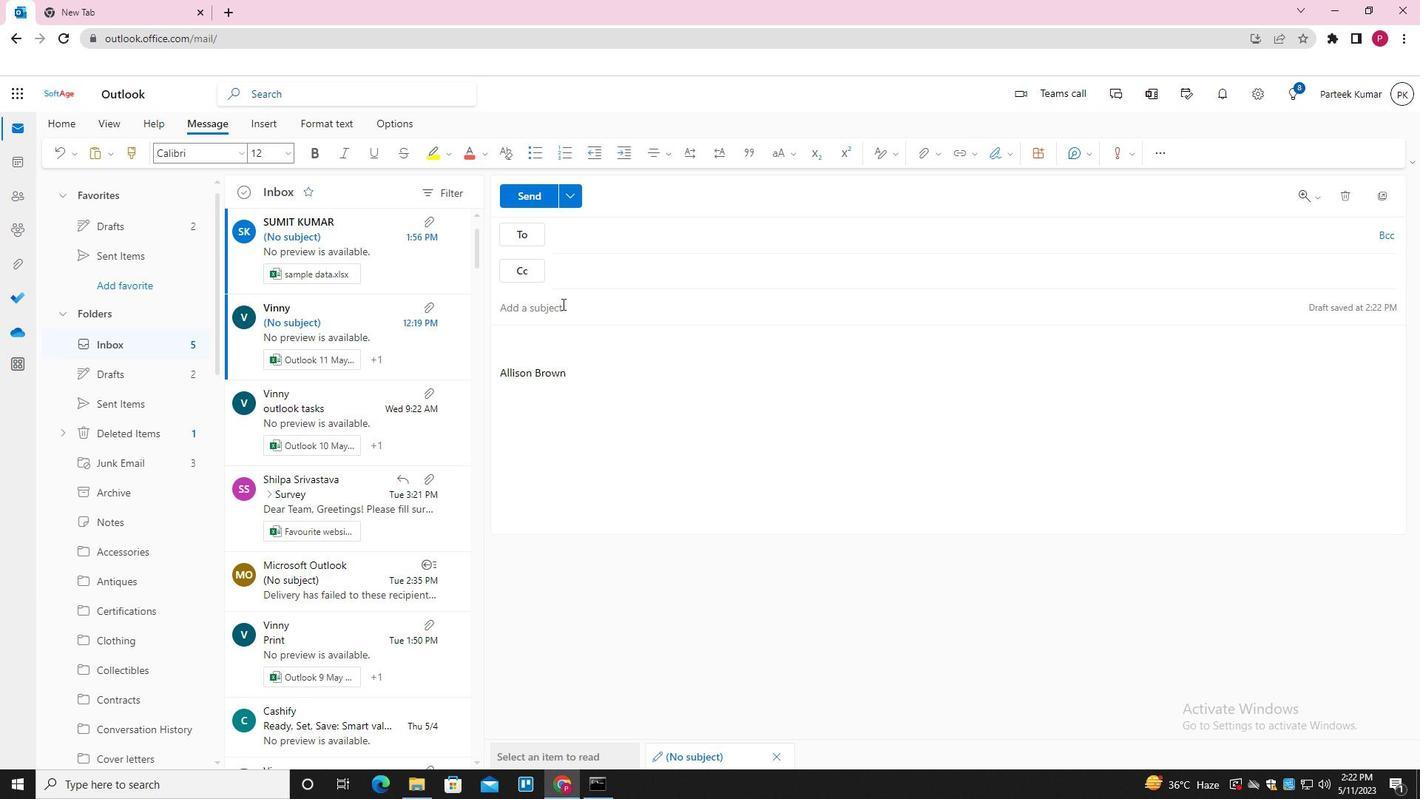 
Action: Key pressed <Key.shift>REQUEST<Key.space>FOR<Key.space>FRRDBACK<Key.space><Key.backspace><Key.backspace><Key.backspace><Key.backspace><Key.backspace><Key.backspace><Key.backspace><Key.backspace>EEDBACK<Key.space>
Screenshot: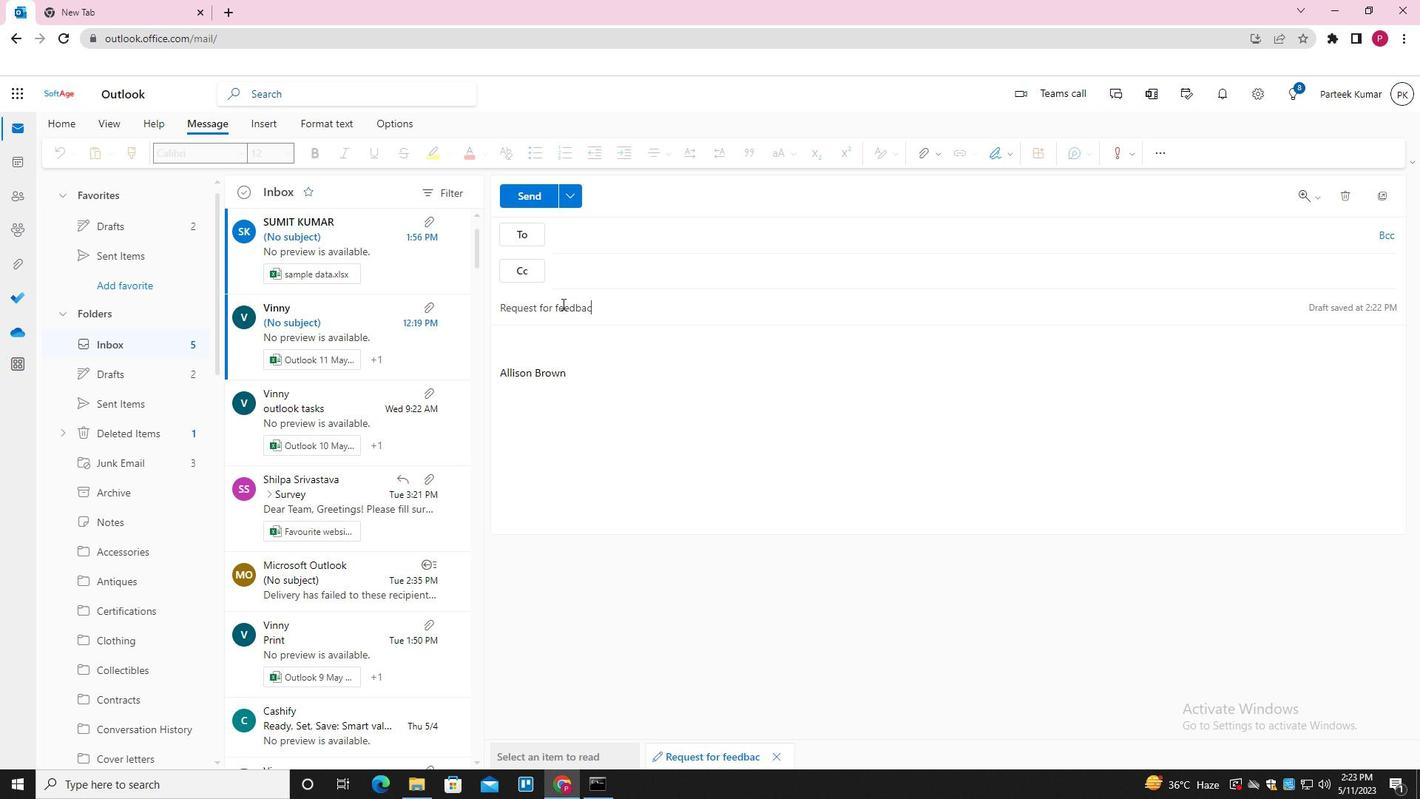
Action: Mouse moved to (555, 342)
Screenshot: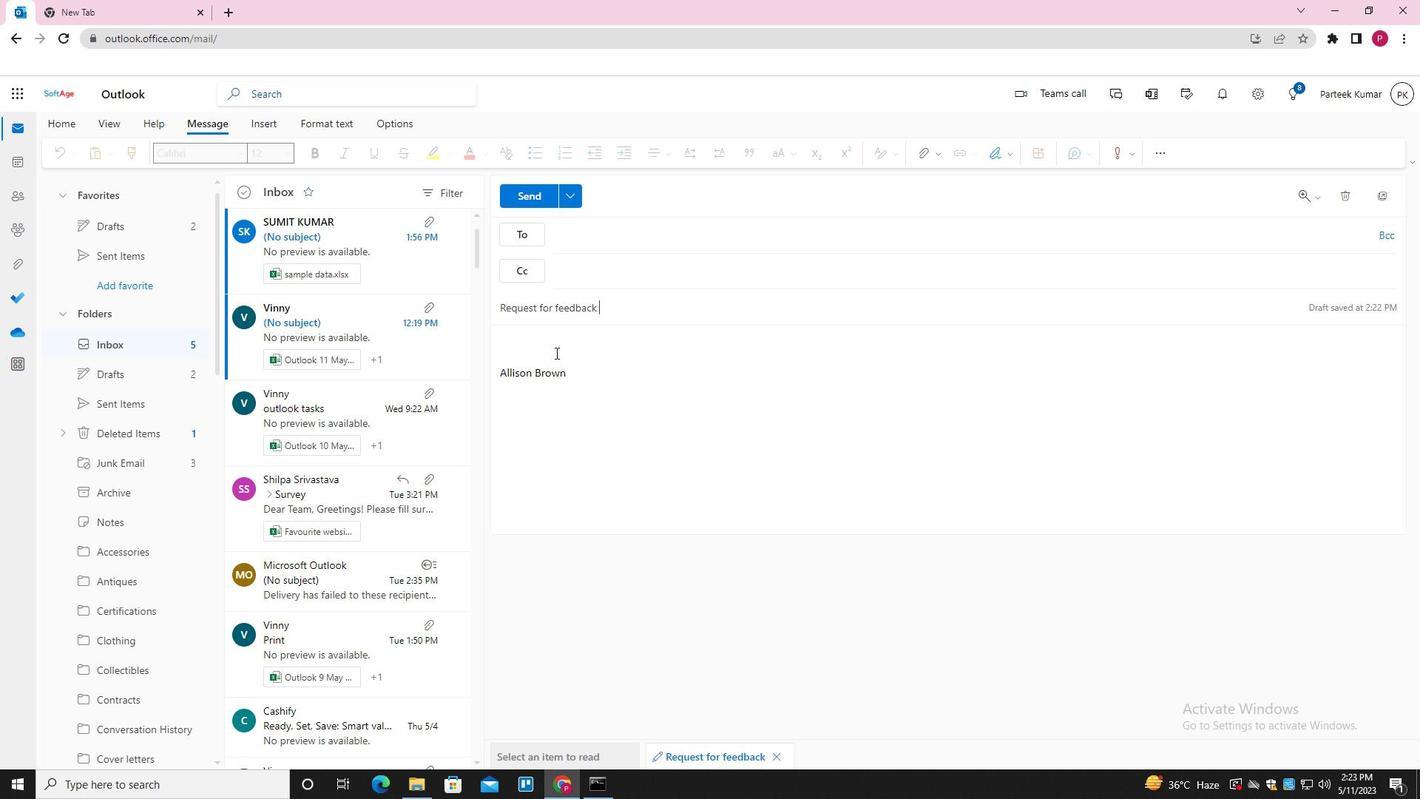 
Action: Mouse pressed left at (555, 342)
Screenshot: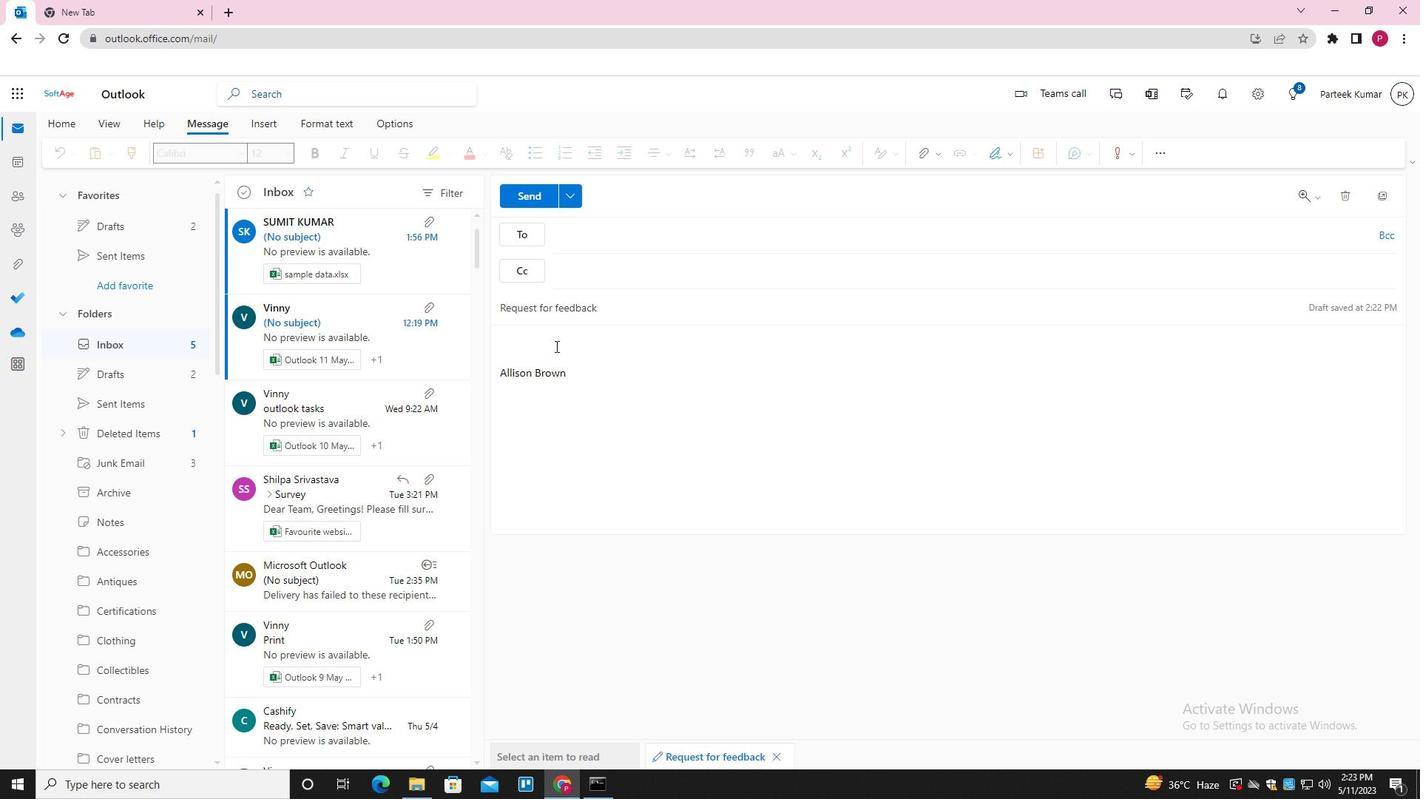 
Action: Key pressed <Key.shift>I<Key.space>AM<Key.space>WRITING<Key.space>TO<Key.space>CONFIRM<Key.space>OUR<Key.space>MEETING<Key.space>TIME
Screenshot: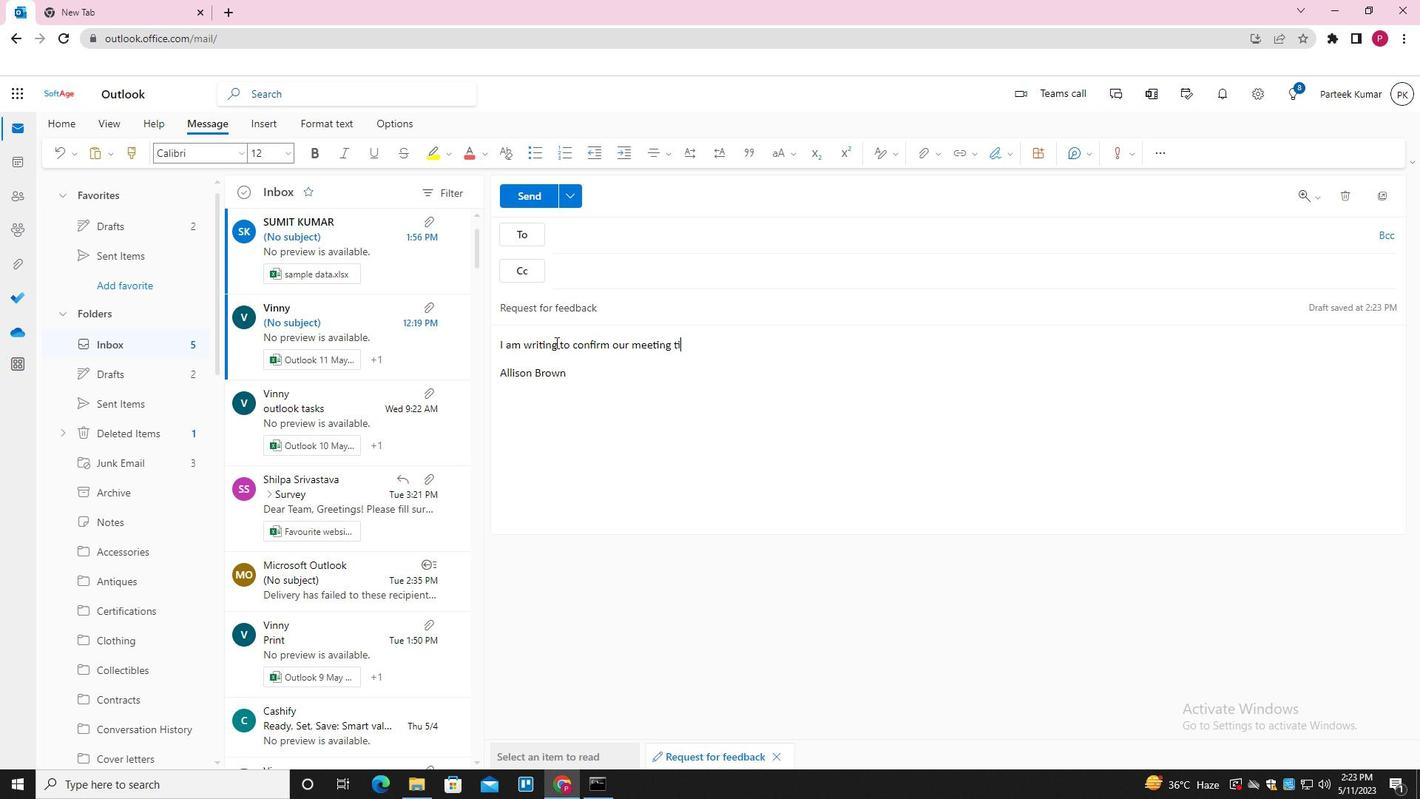 
Action: Mouse moved to (612, 231)
Screenshot: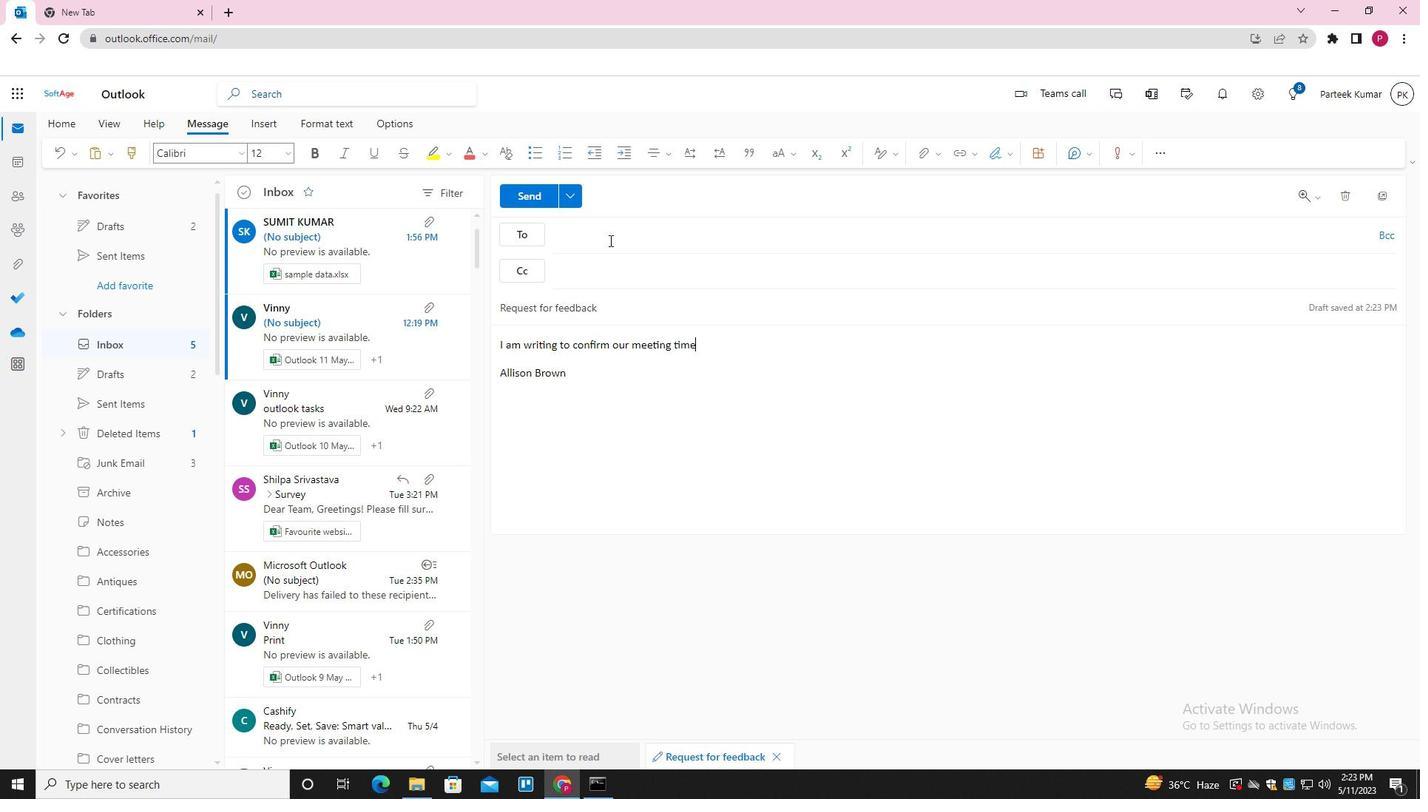 
Action: Mouse pressed left at (612, 231)
Screenshot: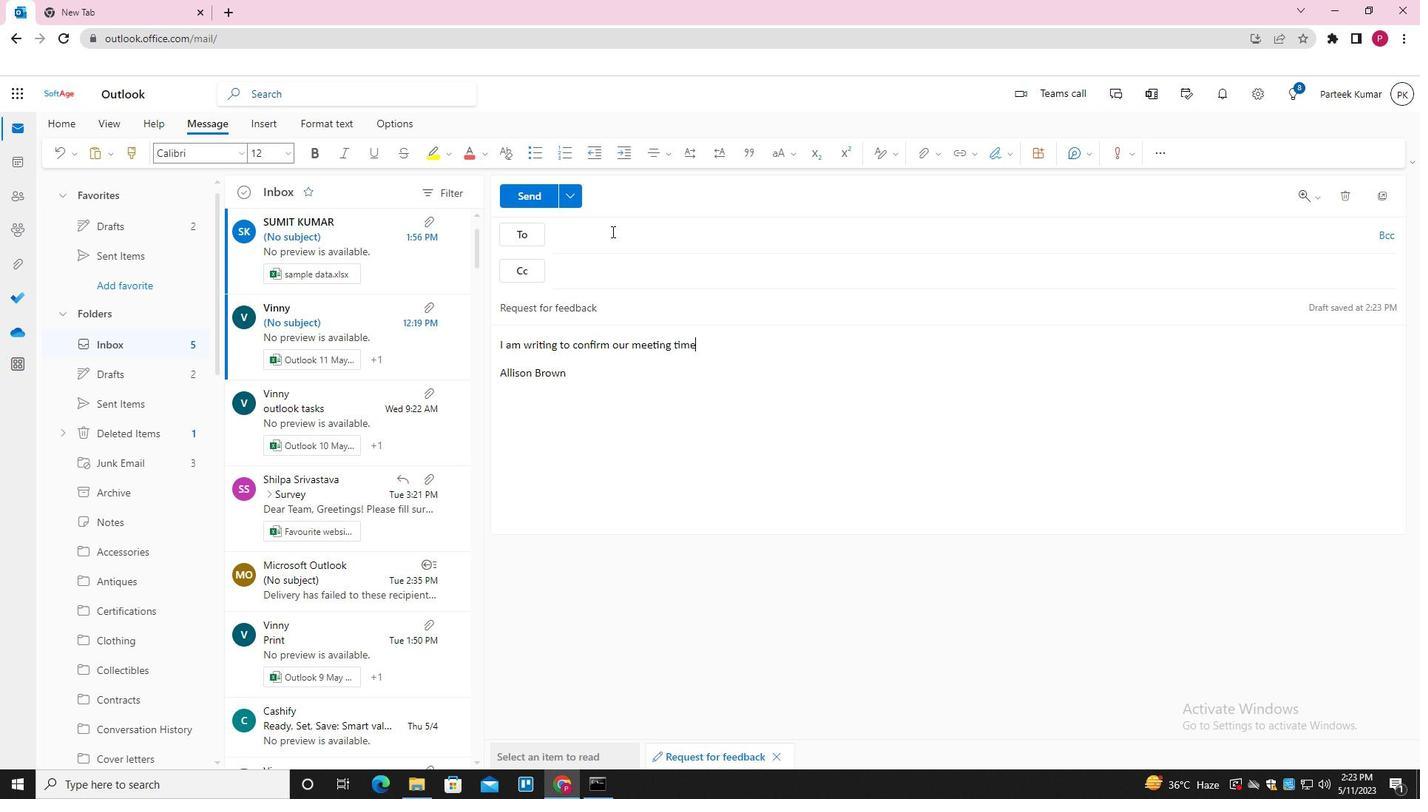 
Action: Key pressed SOFTAGE.8<Key.shift>@SOFTAGE.<Key.enter>SOFAT<Key.backspace><Key.backspace>TAGE.9<Key.shift>@SOFTAGE<Key.enter>
Screenshot: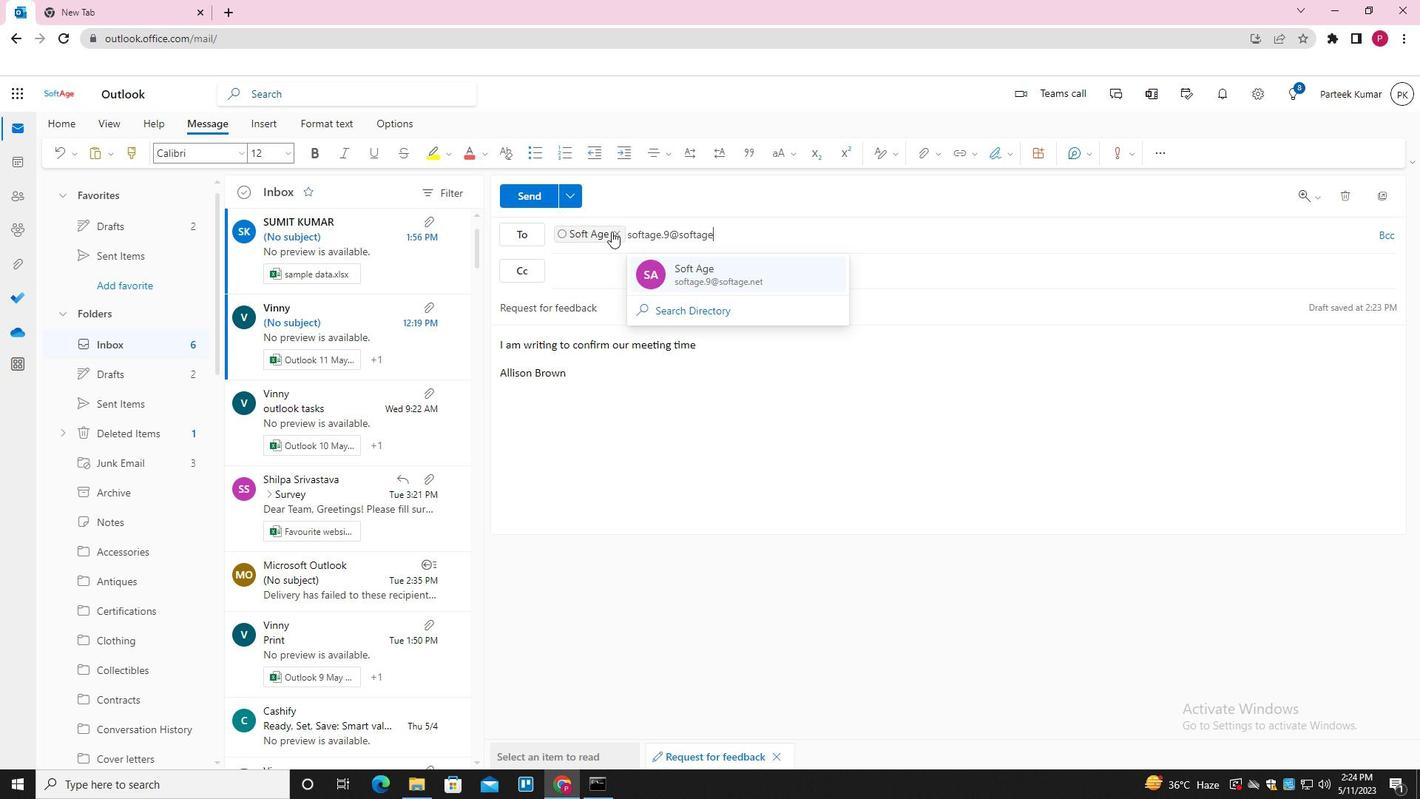 
Action: Mouse moved to (926, 152)
Screenshot: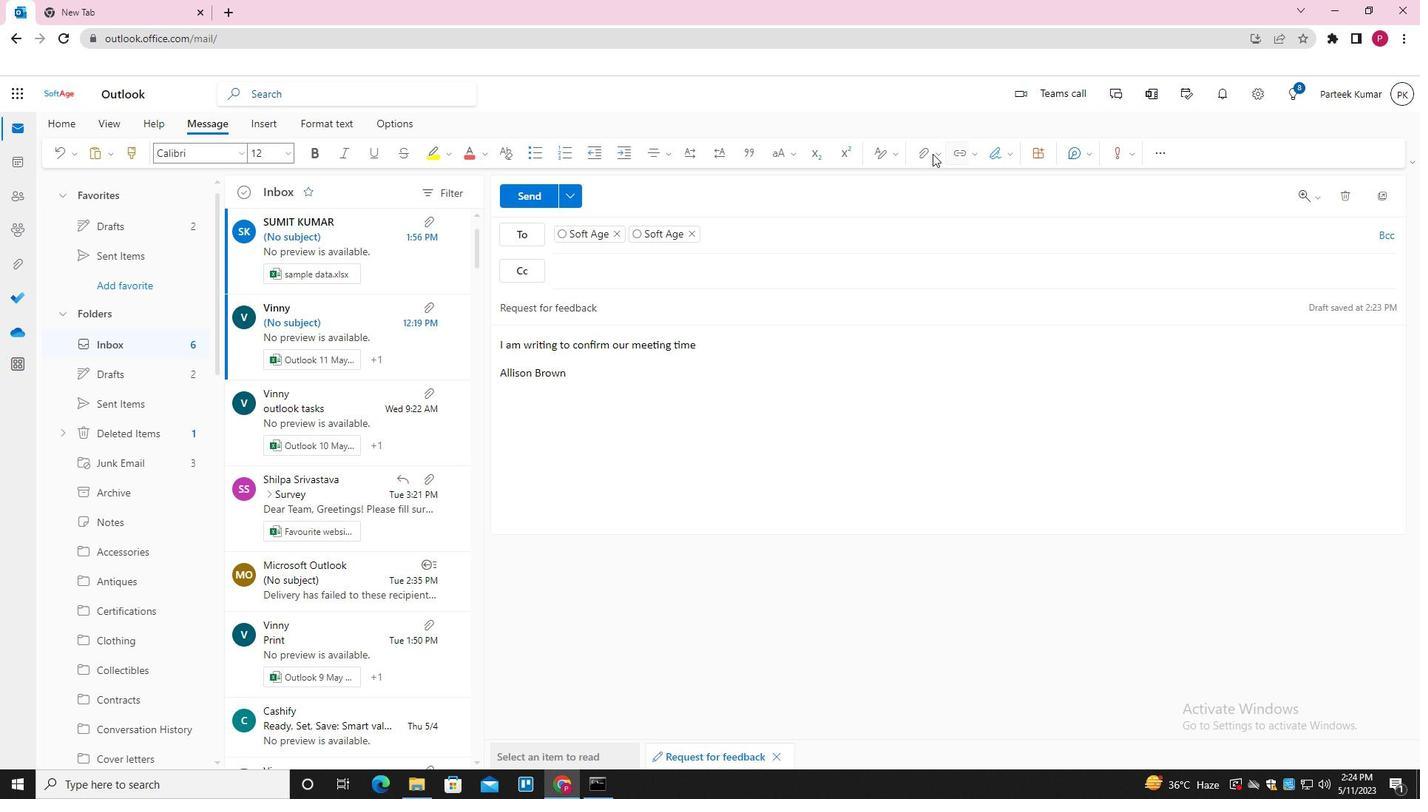 
Action: Mouse pressed left at (926, 152)
Screenshot: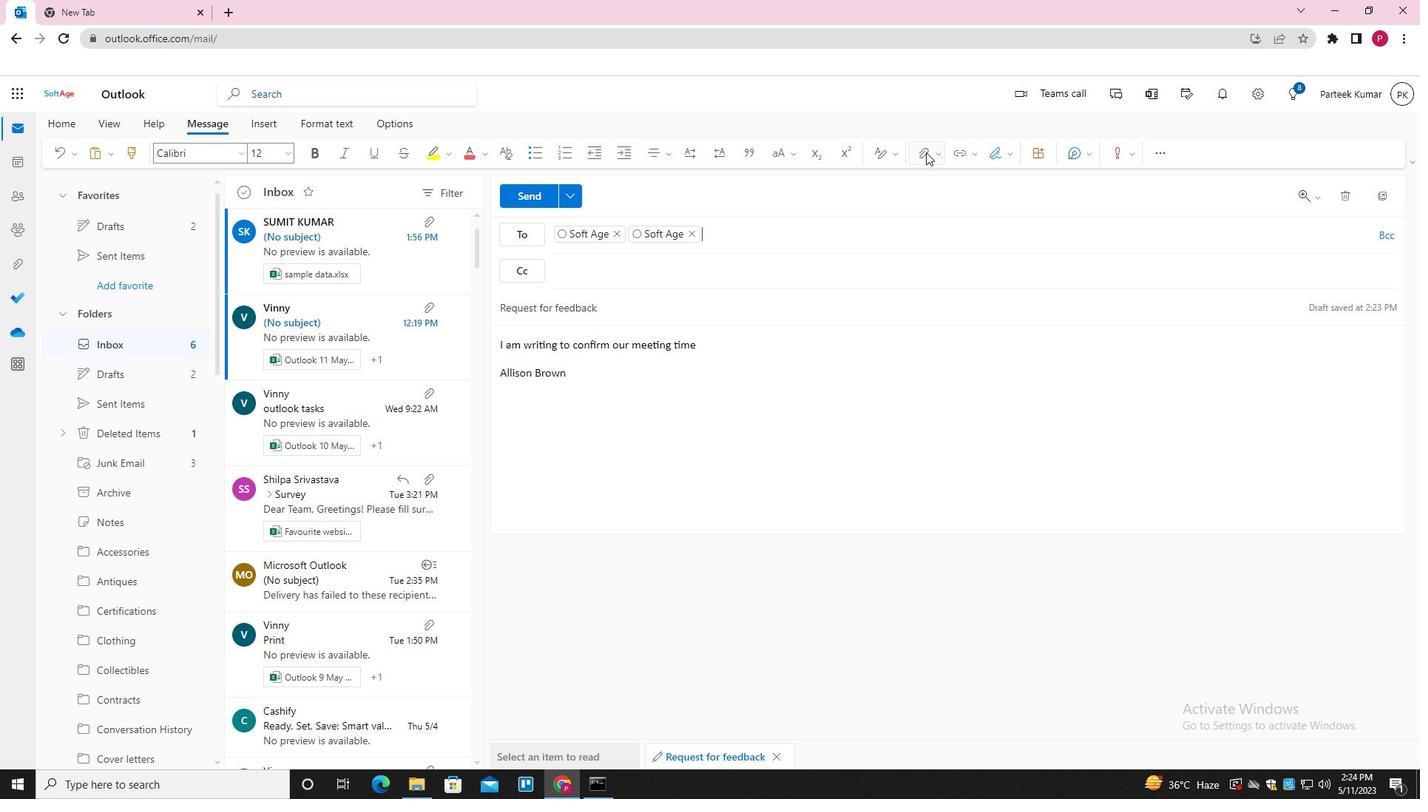 
Action: Mouse moved to (834, 192)
Screenshot: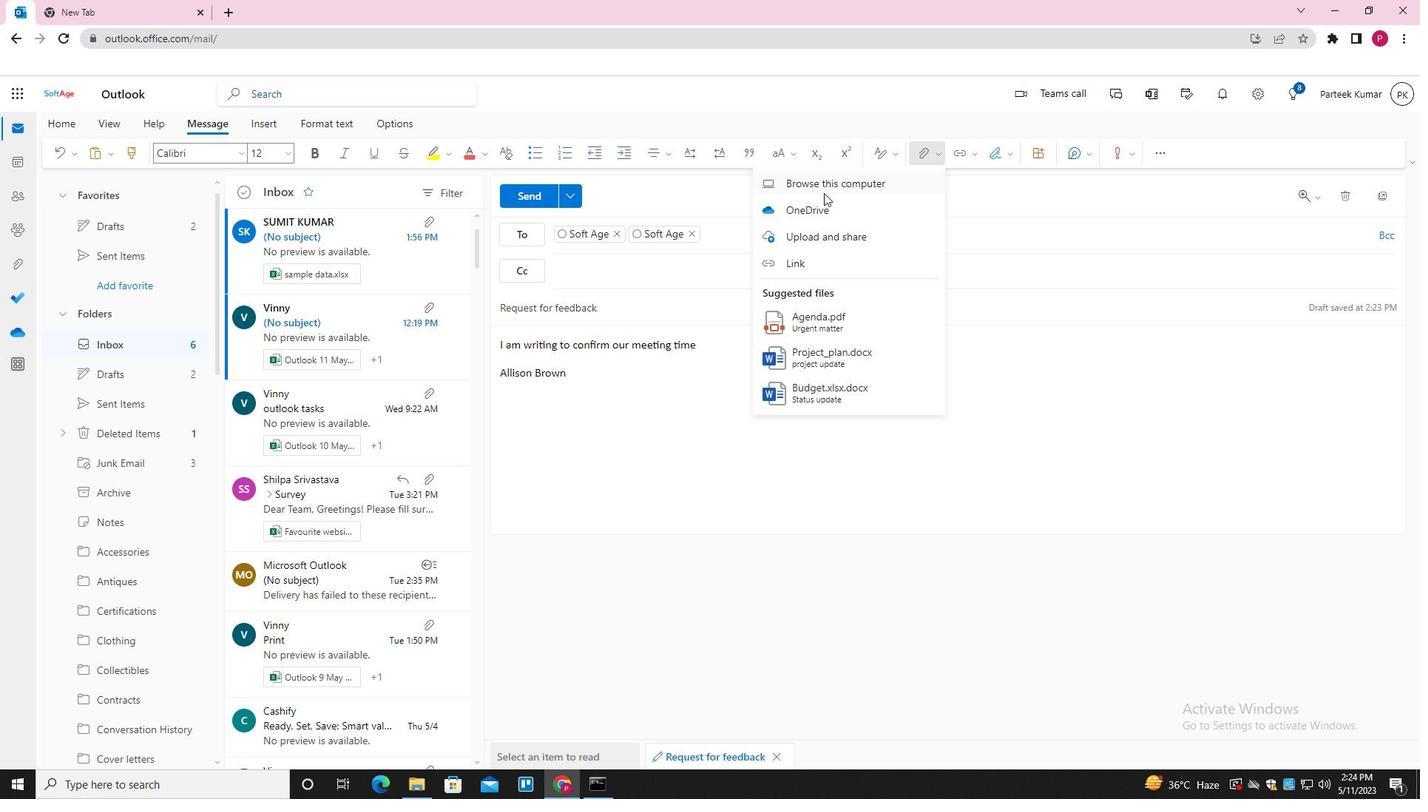 
Action: Mouse pressed left at (834, 192)
Screenshot: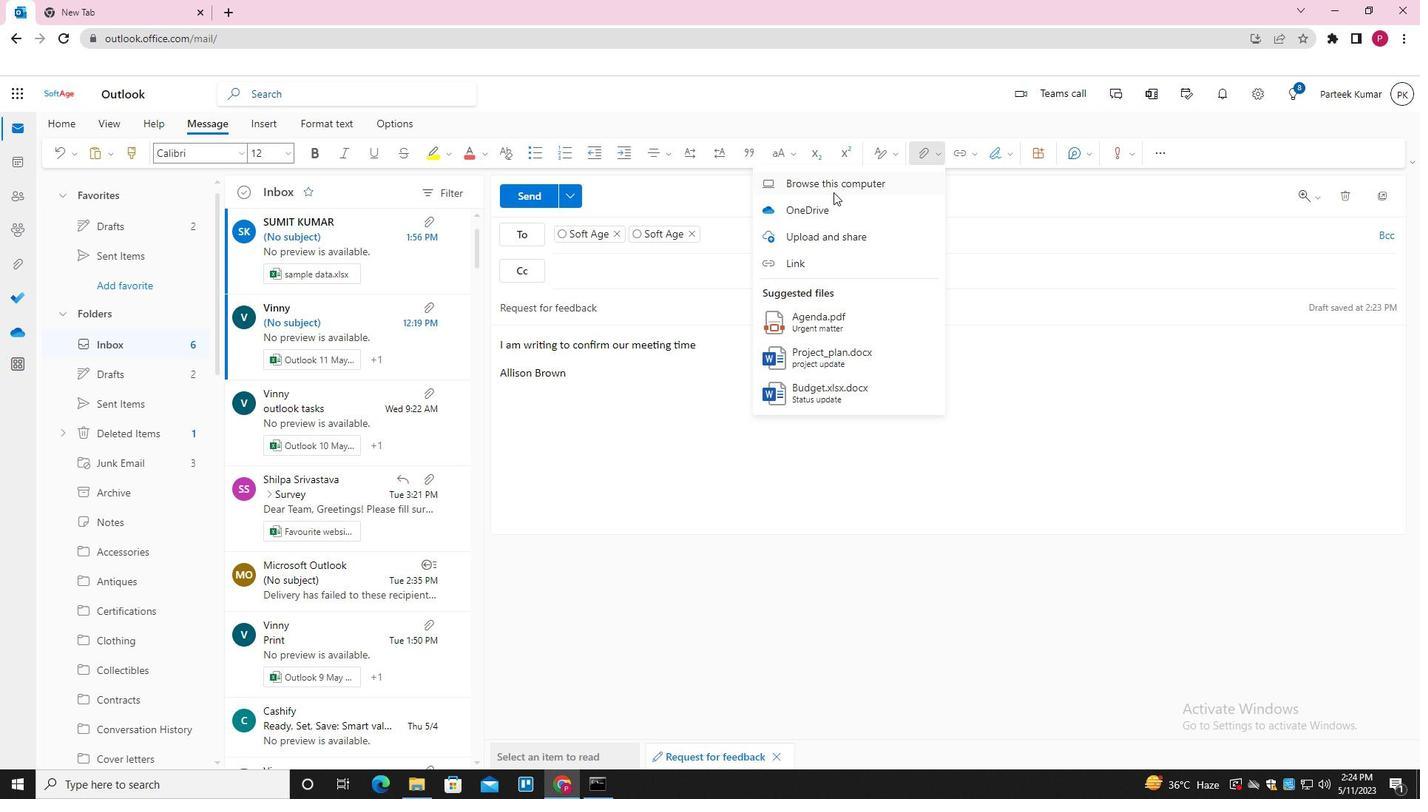 
Action: Mouse moved to (244, 122)
Screenshot: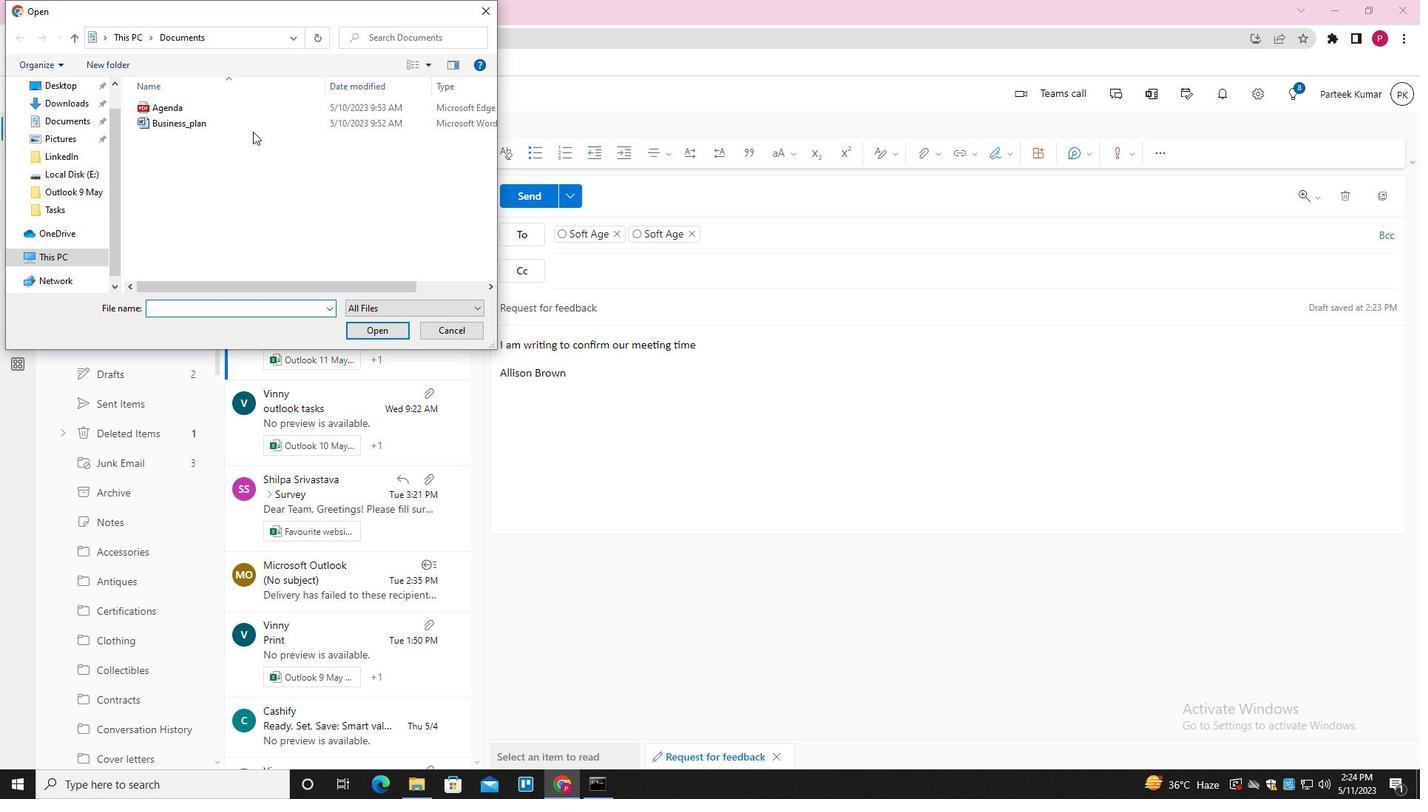 
Action: Mouse pressed left at (244, 122)
Screenshot: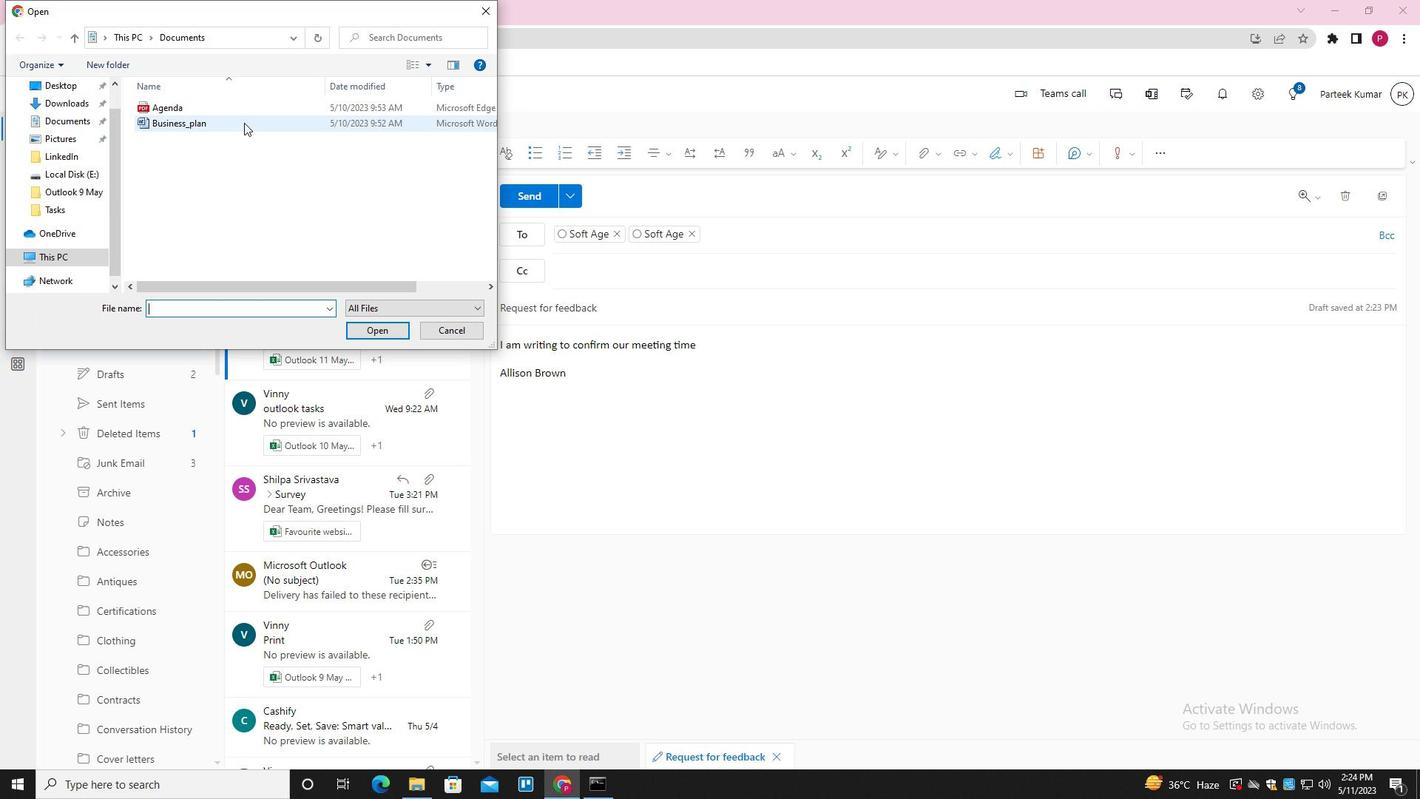 
Action: Mouse moved to (390, 327)
Screenshot: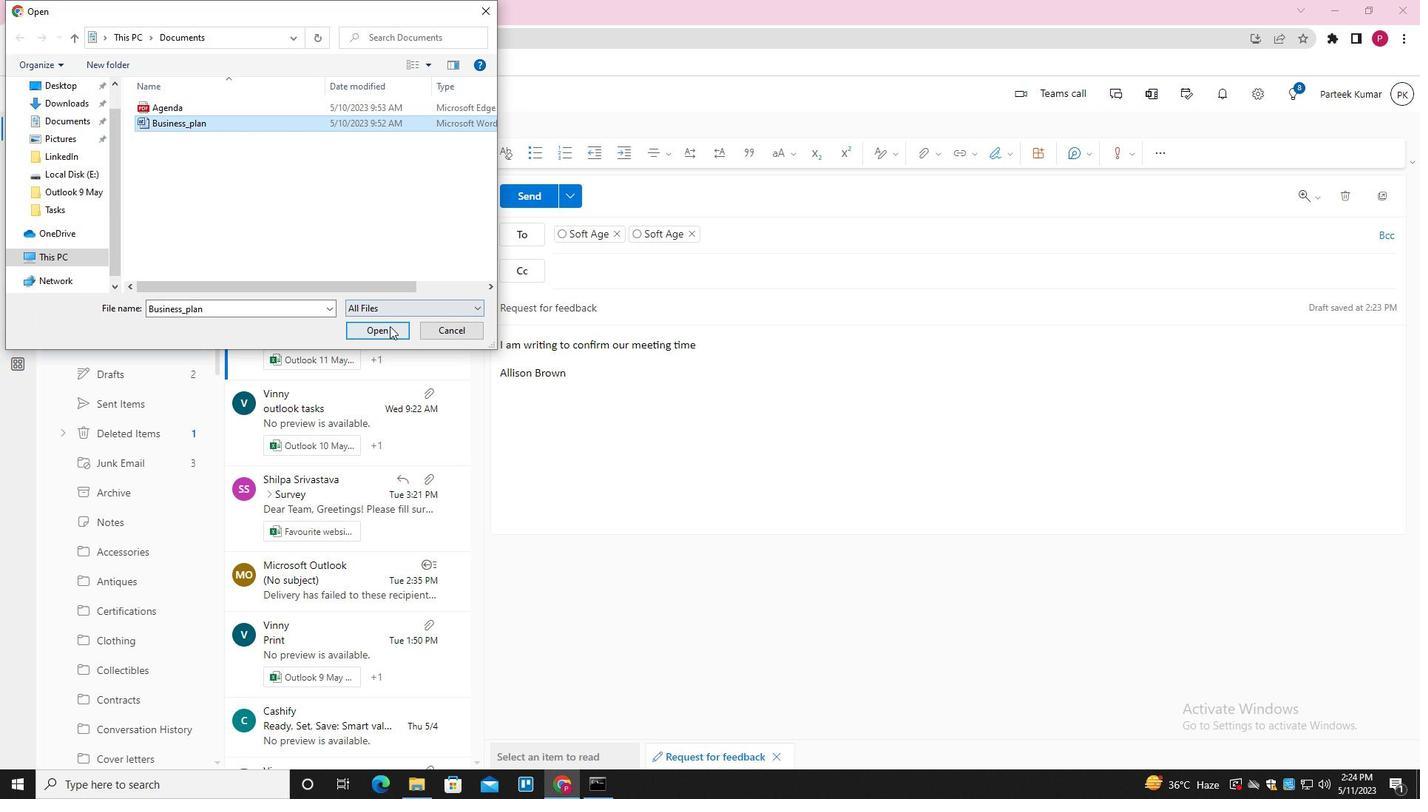 
Action: Mouse pressed left at (390, 327)
Screenshot: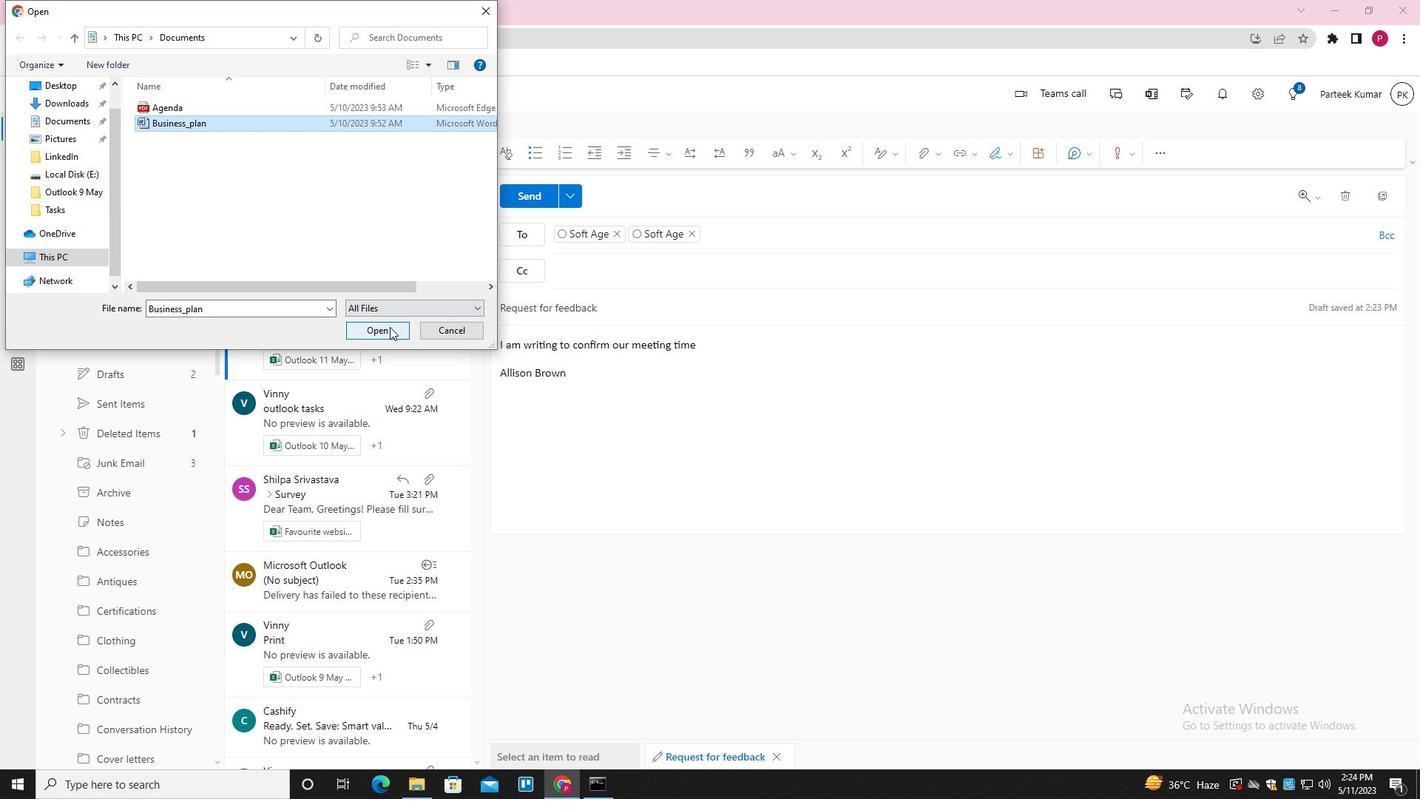 
Action: Mouse moved to (516, 199)
Screenshot: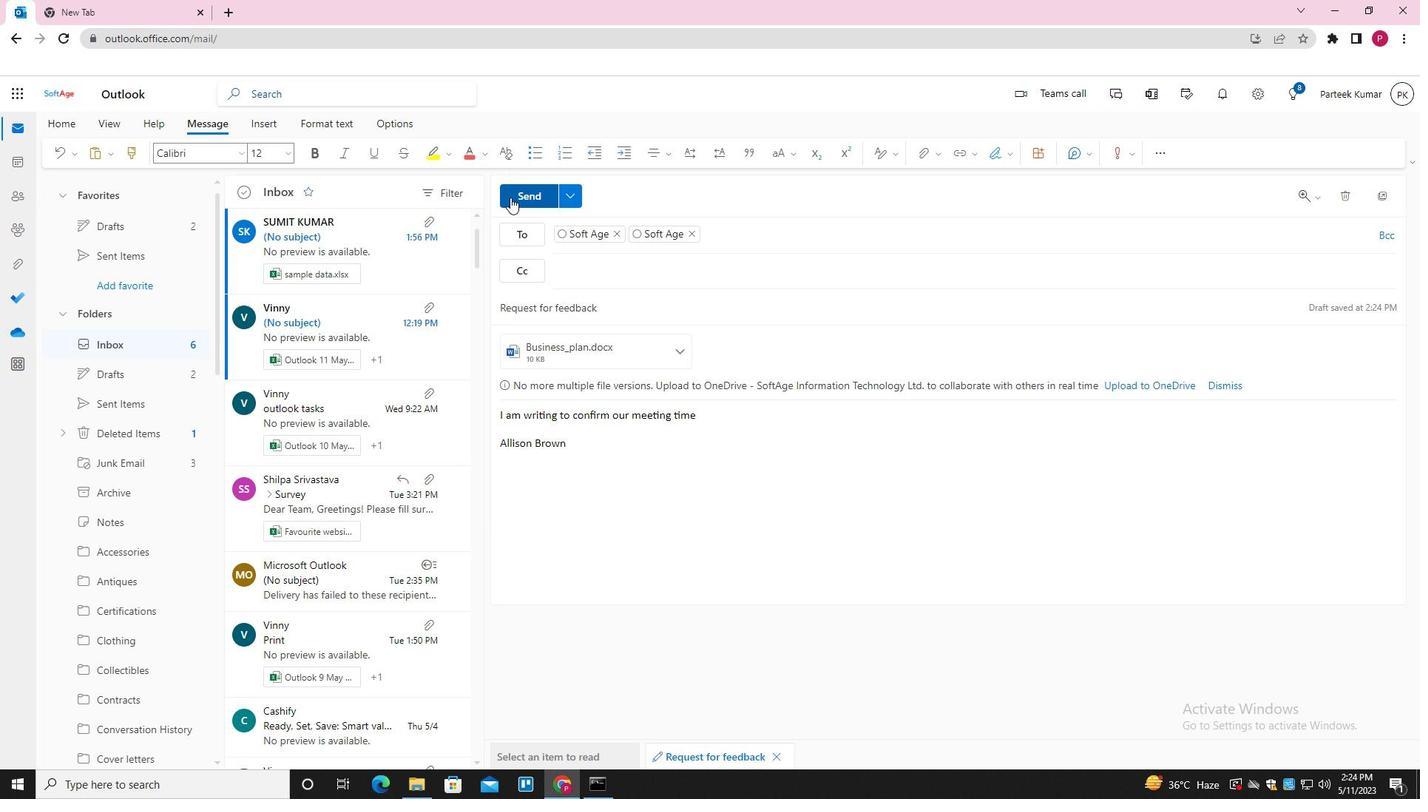 
Action: Mouse pressed left at (516, 199)
Screenshot: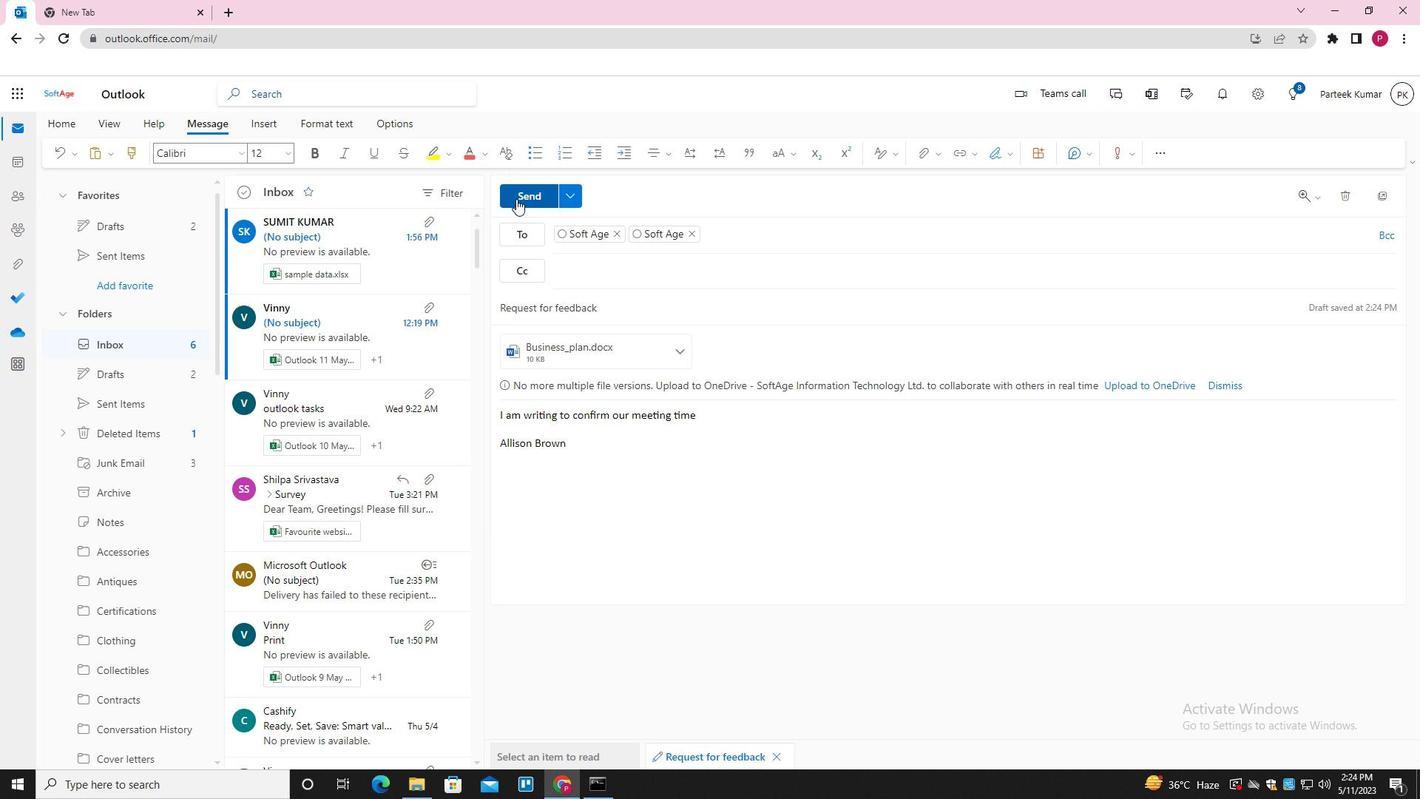 
